 Task: Search one way flight ticket for 4 adults, 2 children, 2 infants in seat and 1 infant on lap in economy from Monterey: Monterey Regional Airport (was Monterey Peninsula Airport) to Greenville: Pitt-greenville Airport on 5-2-2023. Choice of flights is JetBlue. Number of bags: 10 checked bags. Price is upto 90000. Outbound departure time preference is 12:45.
Action: Mouse moved to (200, 270)
Screenshot: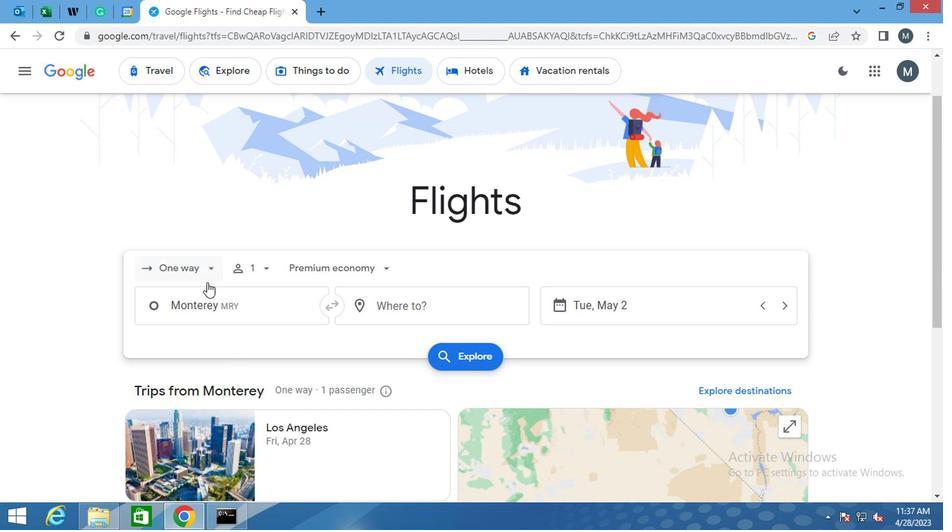 
Action: Mouse pressed left at (200, 270)
Screenshot: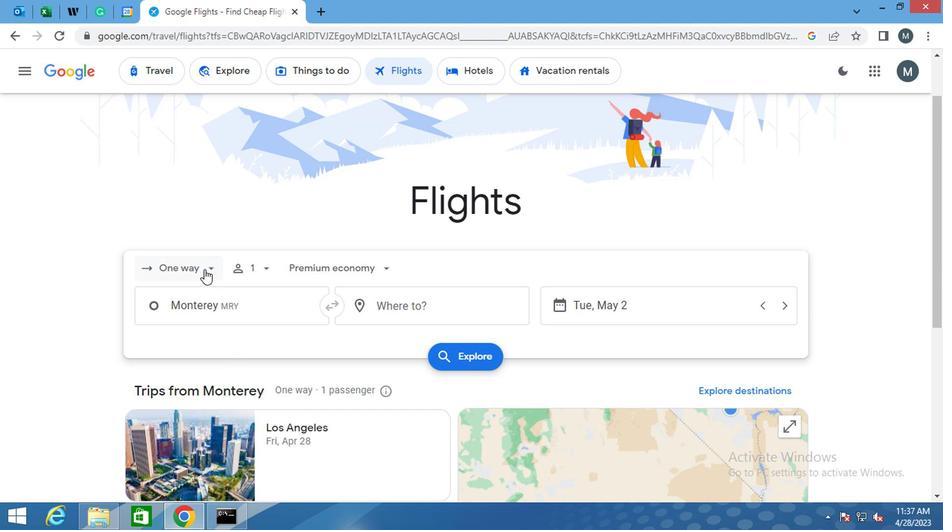 
Action: Mouse moved to (206, 331)
Screenshot: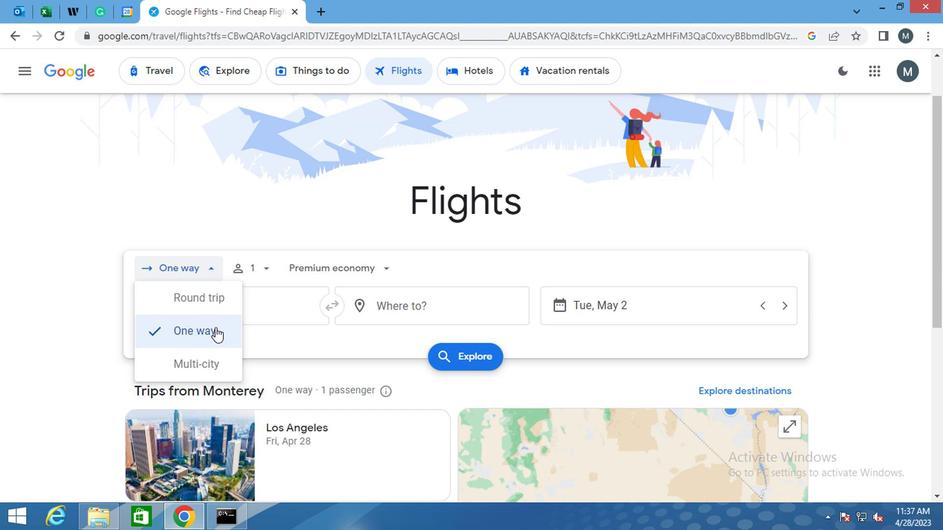
Action: Mouse pressed left at (206, 331)
Screenshot: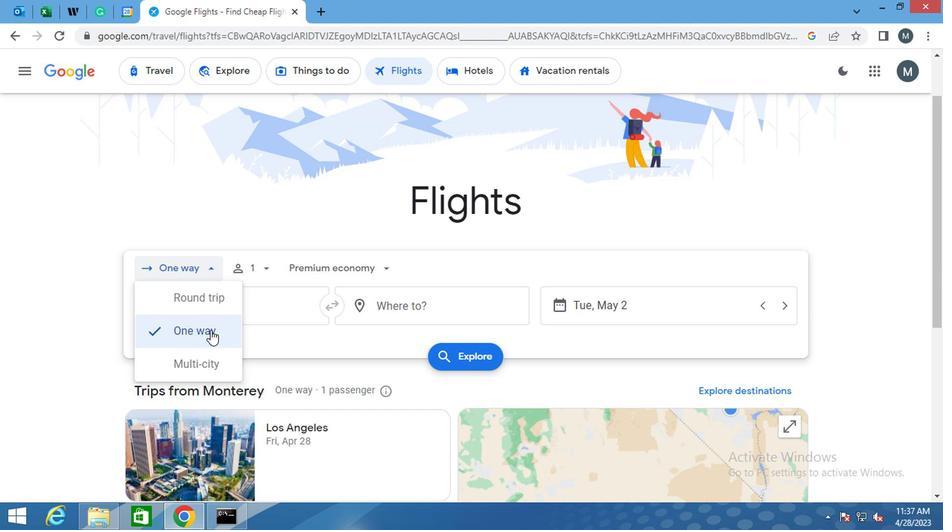 
Action: Mouse moved to (263, 269)
Screenshot: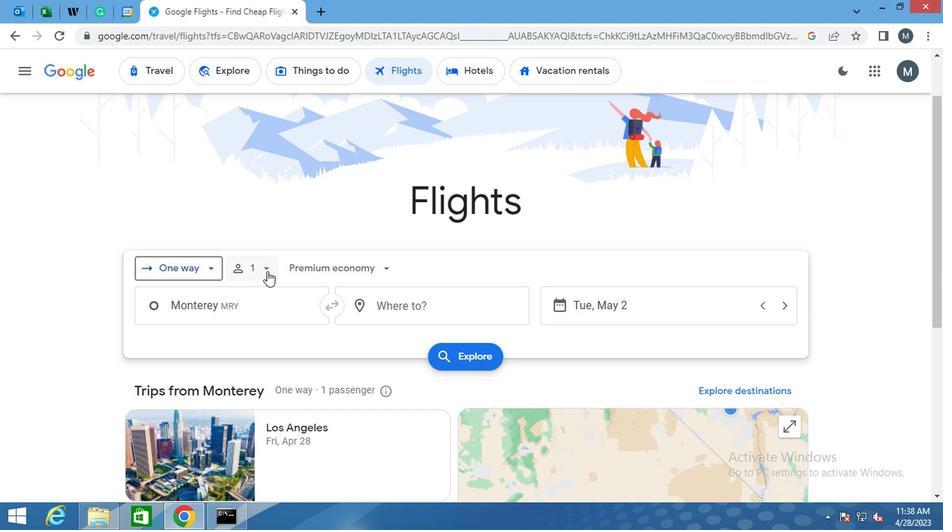 
Action: Mouse pressed left at (263, 269)
Screenshot: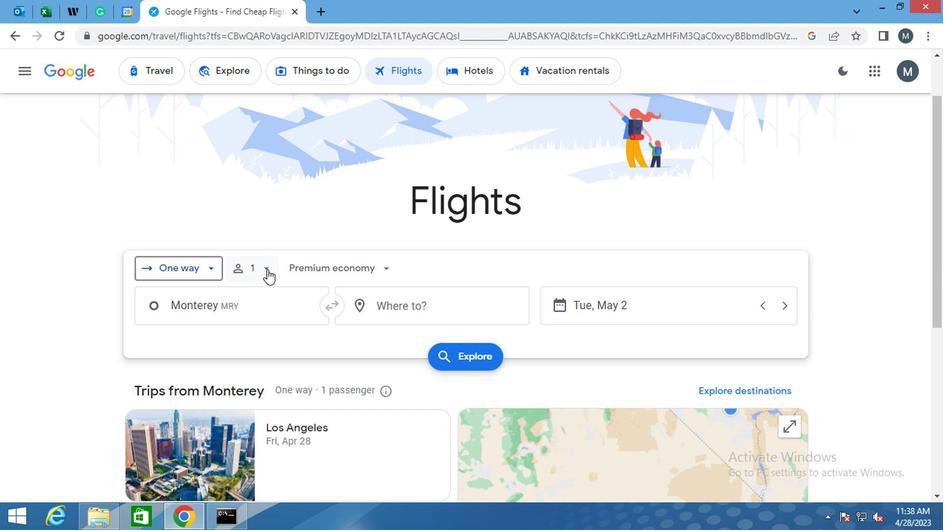 
Action: Mouse moved to (368, 306)
Screenshot: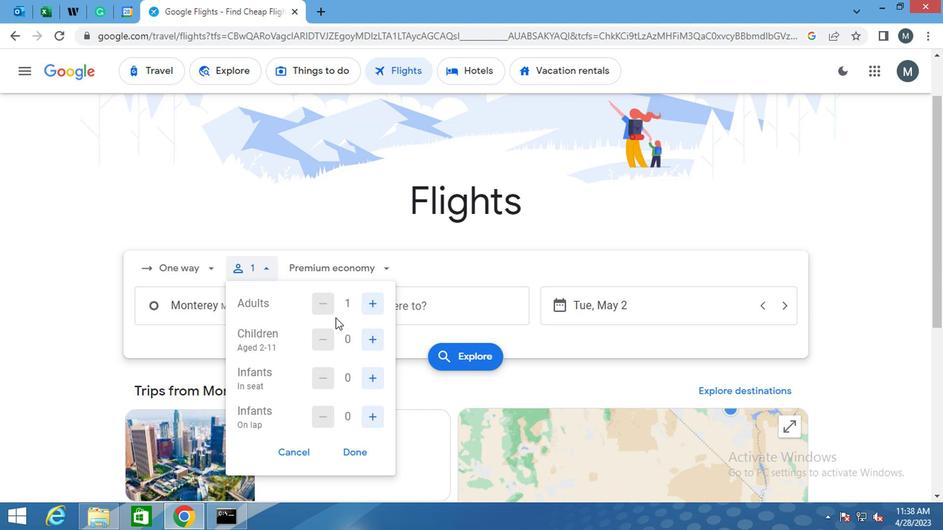 
Action: Mouse pressed left at (368, 306)
Screenshot: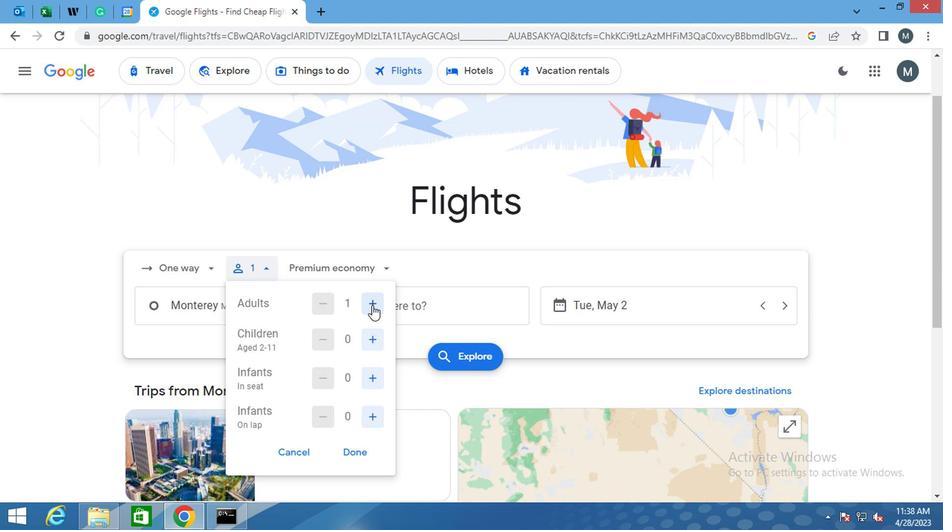 
Action: Mouse moved to (368, 305)
Screenshot: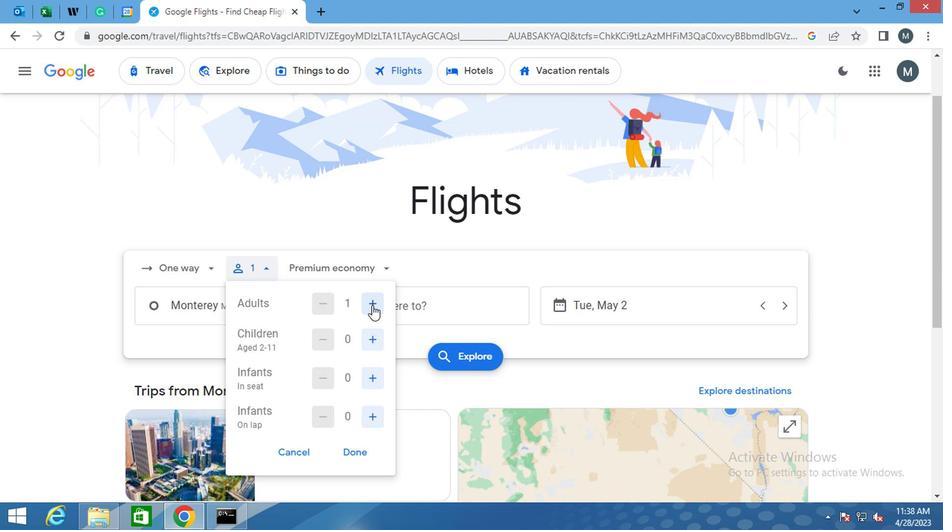 
Action: Mouse pressed left at (368, 305)
Screenshot: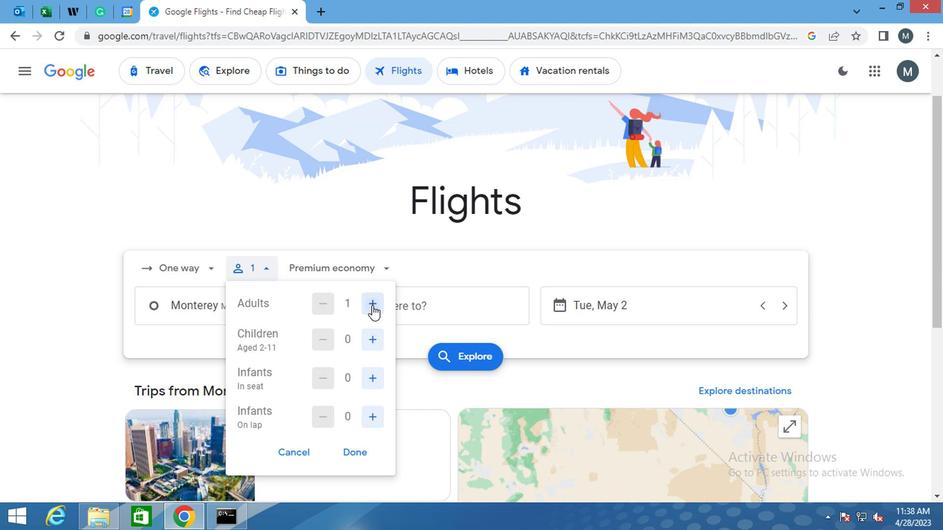 
Action: Mouse pressed left at (368, 305)
Screenshot: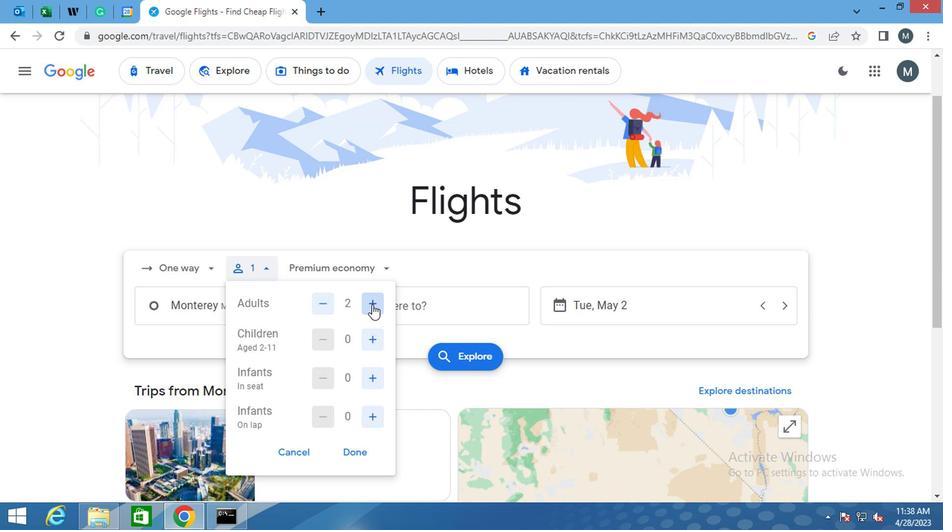 
Action: Mouse moved to (372, 339)
Screenshot: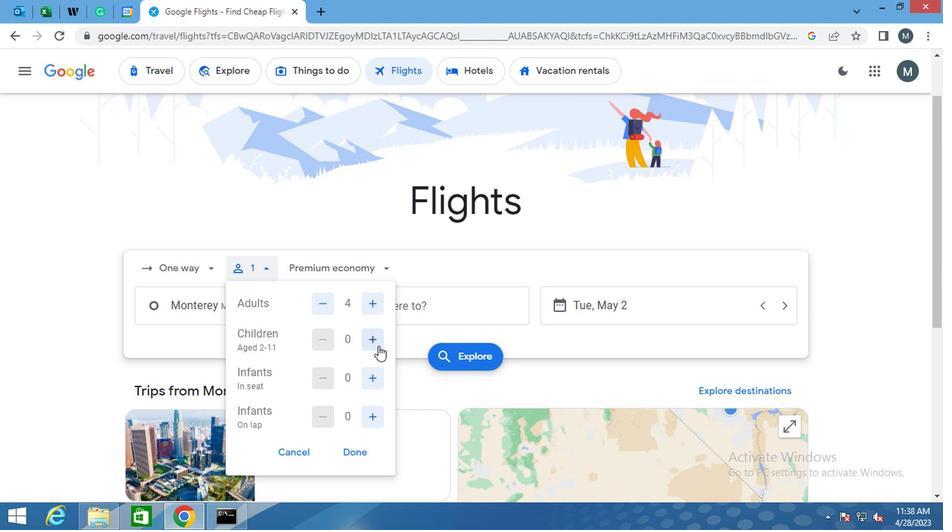 
Action: Mouse pressed left at (372, 339)
Screenshot: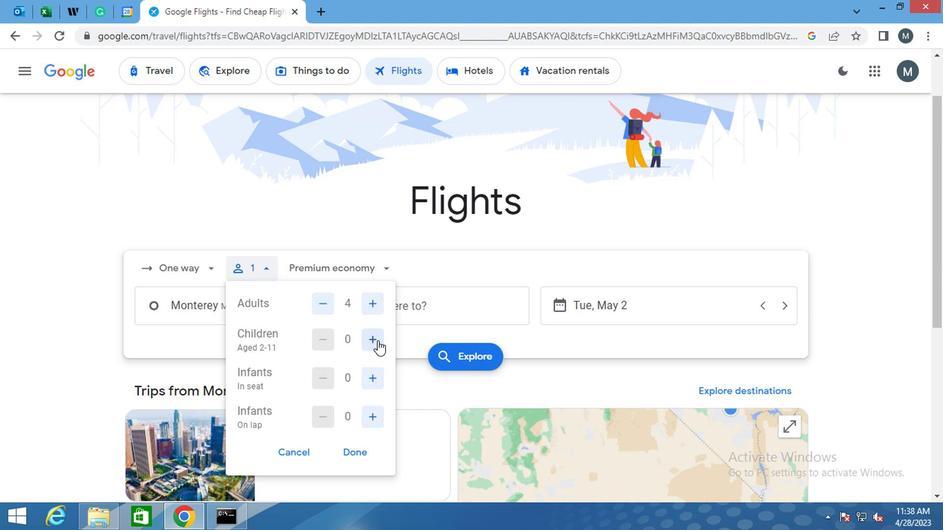 
Action: Mouse pressed left at (372, 339)
Screenshot: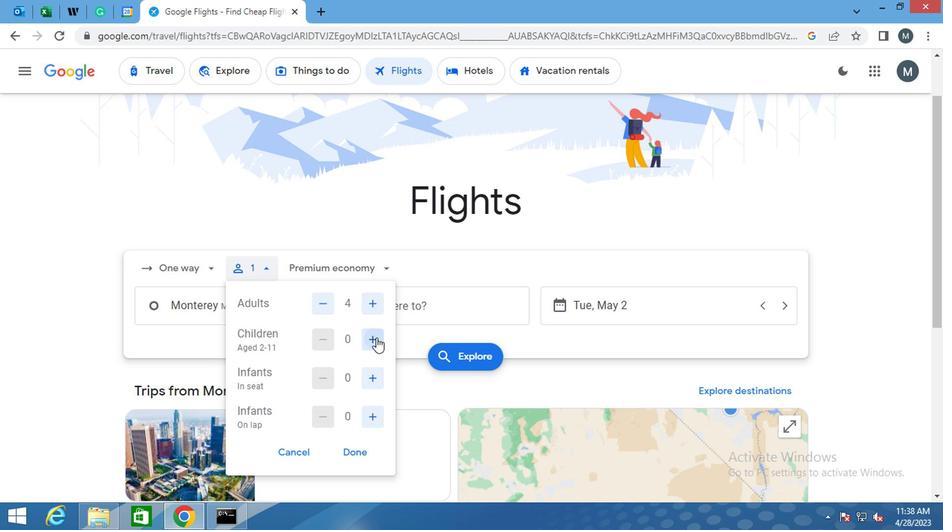 
Action: Mouse moved to (370, 381)
Screenshot: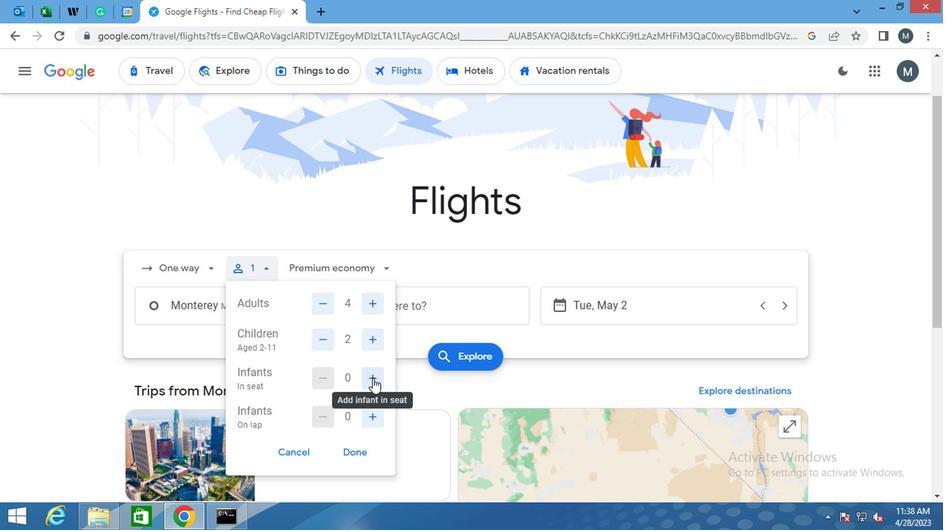 
Action: Mouse pressed left at (370, 381)
Screenshot: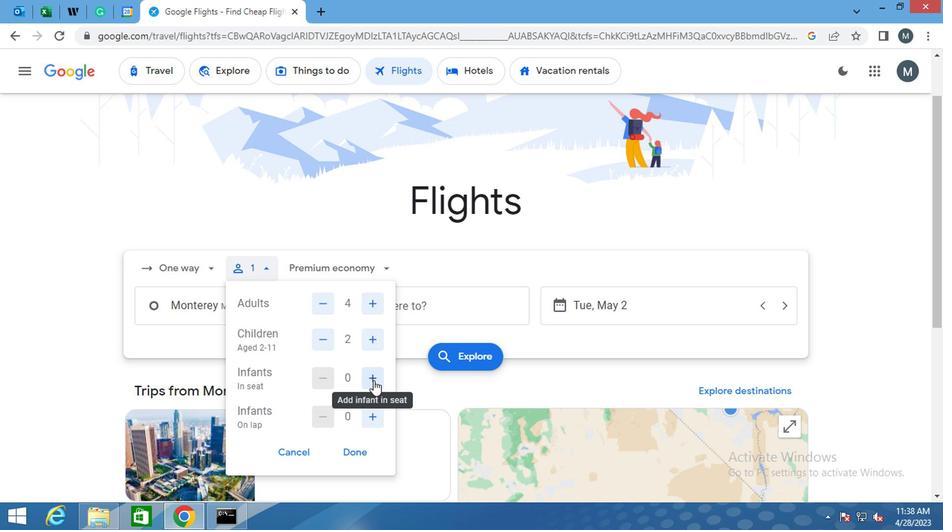 
Action: Mouse pressed left at (370, 381)
Screenshot: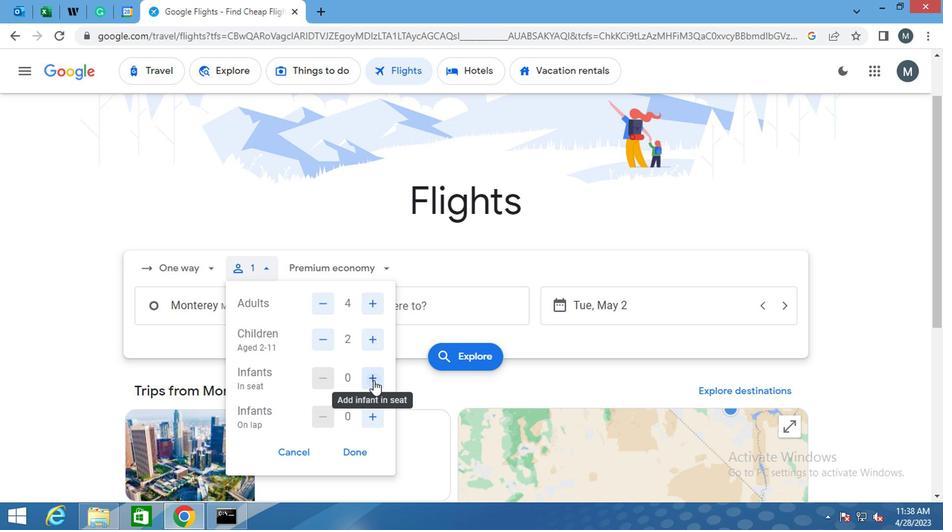 
Action: Mouse moved to (366, 419)
Screenshot: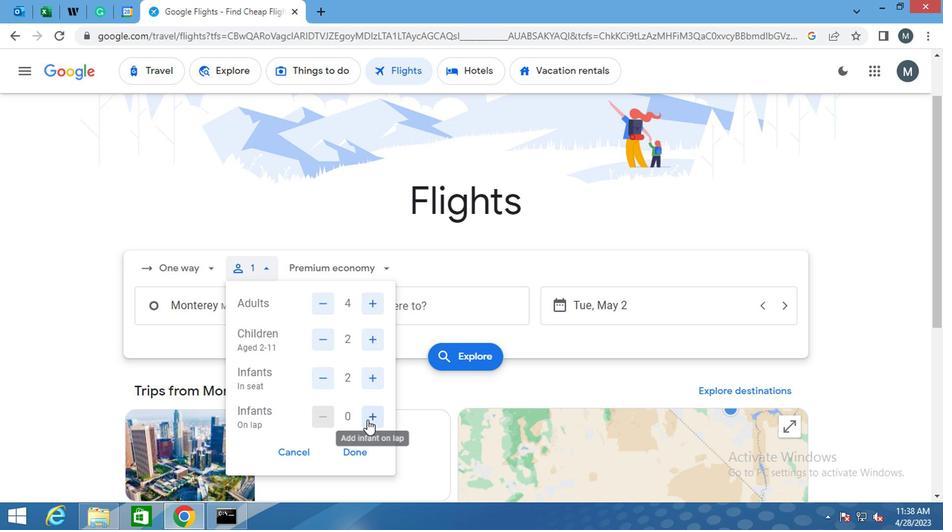 
Action: Mouse pressed left at (366, 419)
Screenshot: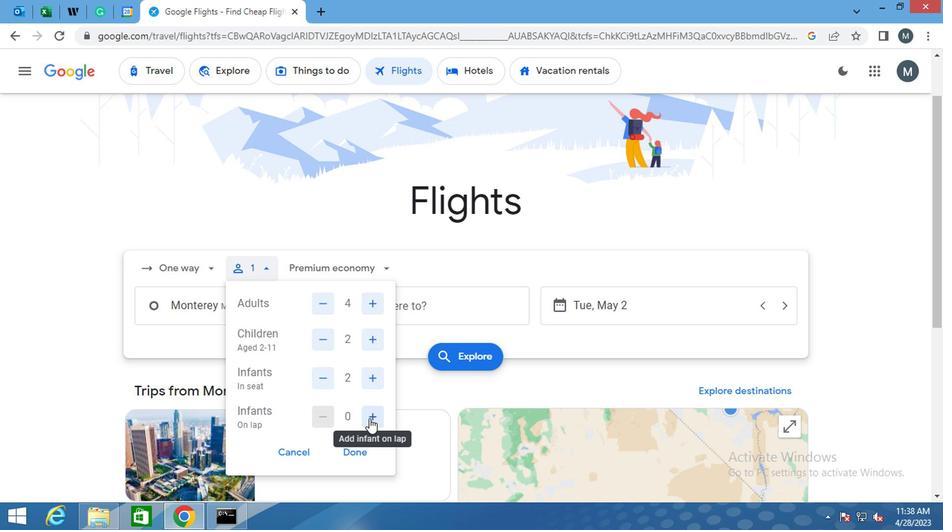 
Action: Mouse moved to (351, 453)
Screenshot: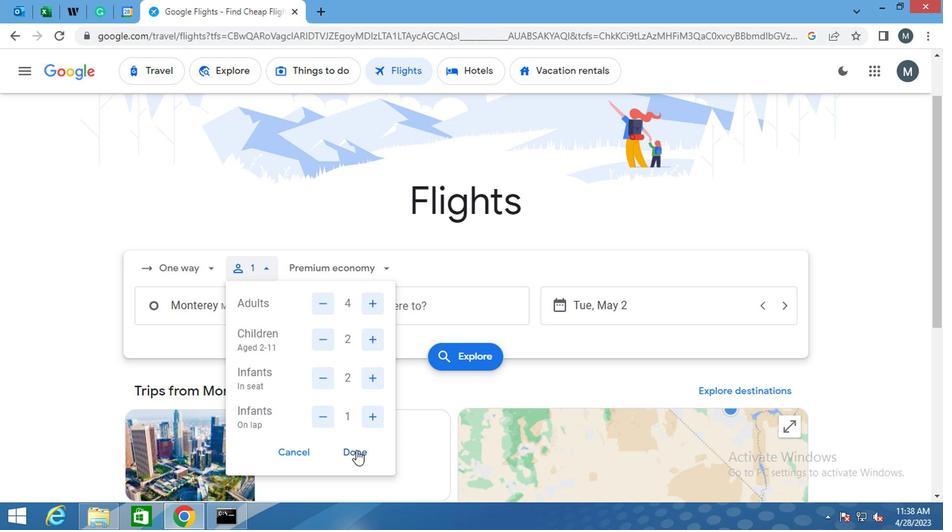 
Action: Mouse pressed left at (351, 453)
Screenshot: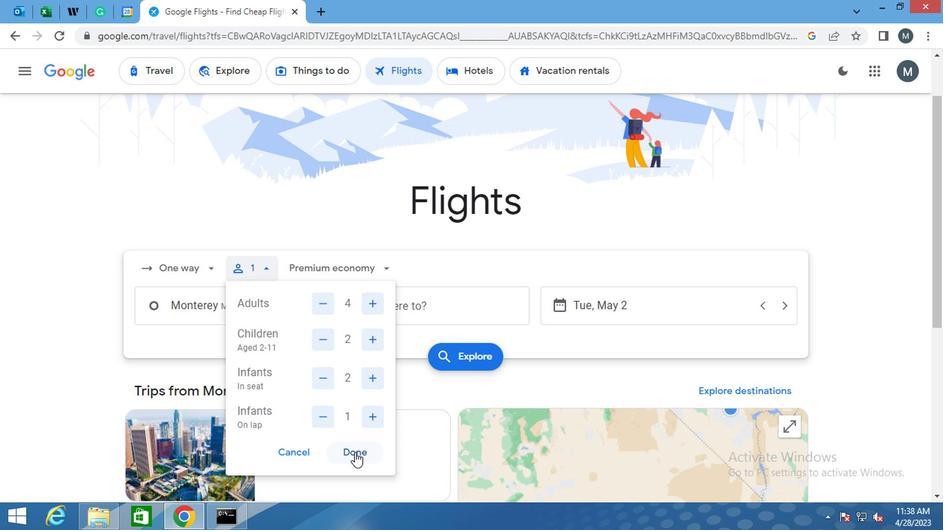 
Action: Mouse moved to (369, 269)
Screenshot: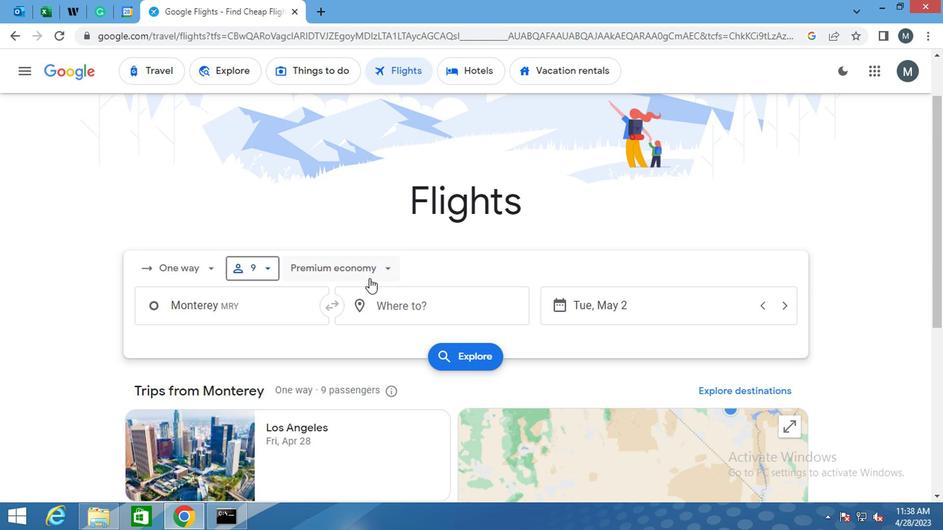 
Action: Mouse pressed left at (369, 269)
Screenshot: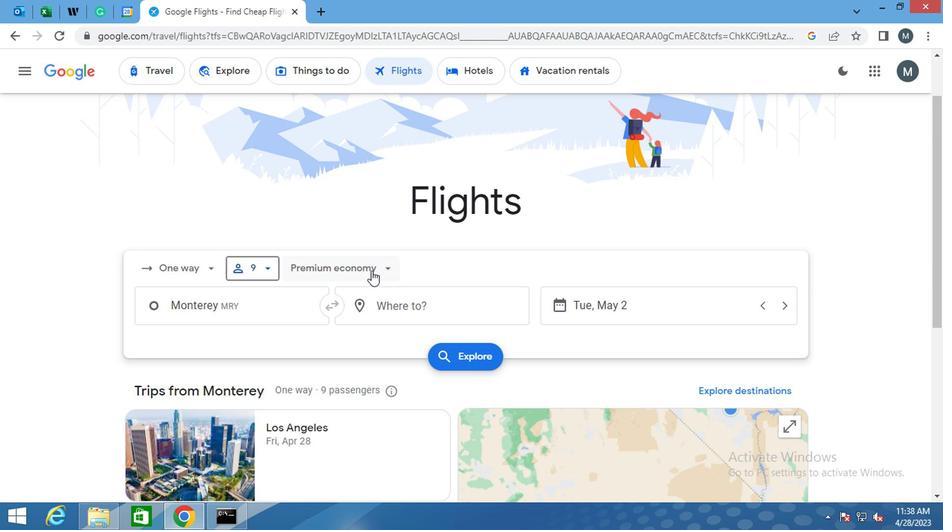 
Action: Mouse moved to (344, 297)
Screenshot: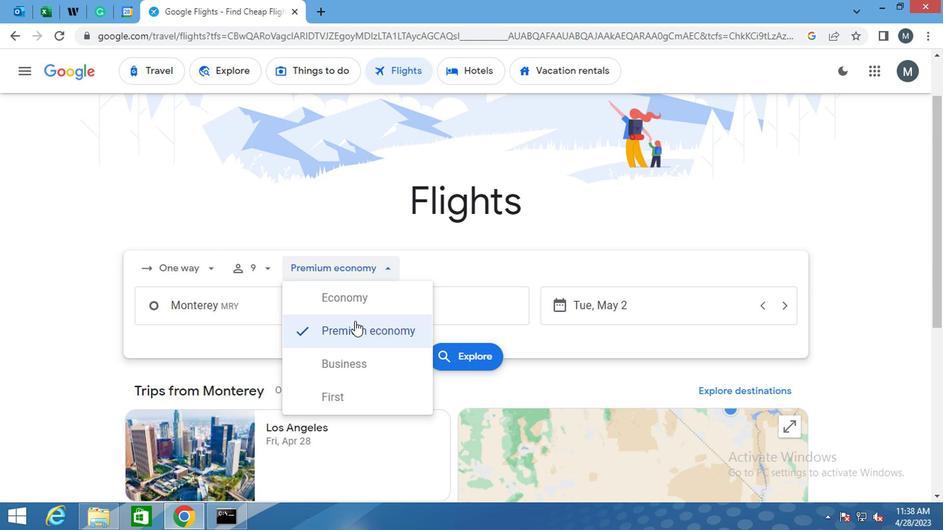 
Action: Mouse pressed left at (344, 297)
Screenshot: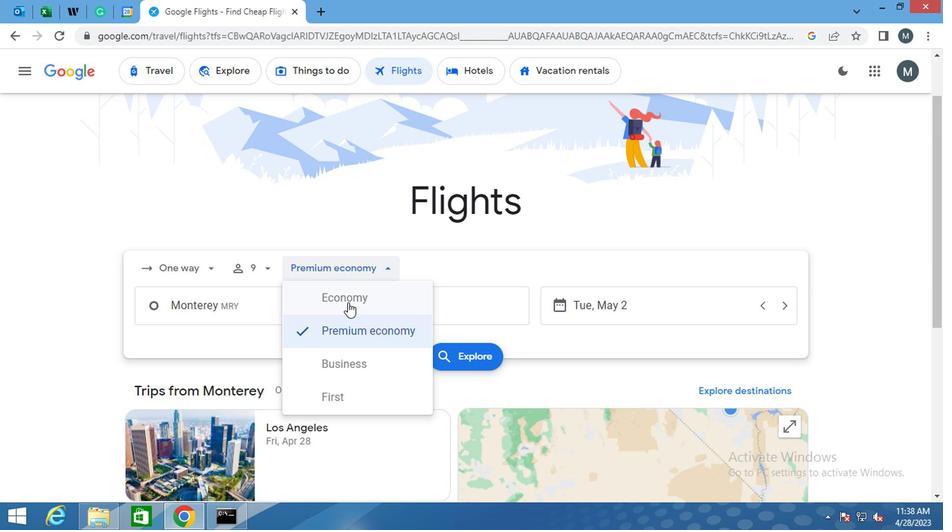 
Action: Mouse moved to (243, 314)
Screenshot: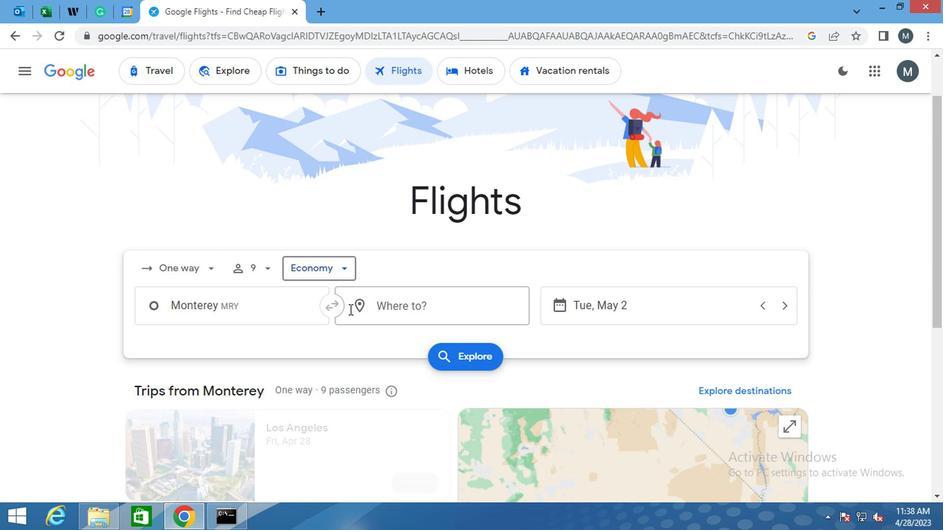 
Action: Mouse pressed left at (243, 314)
Screenshot: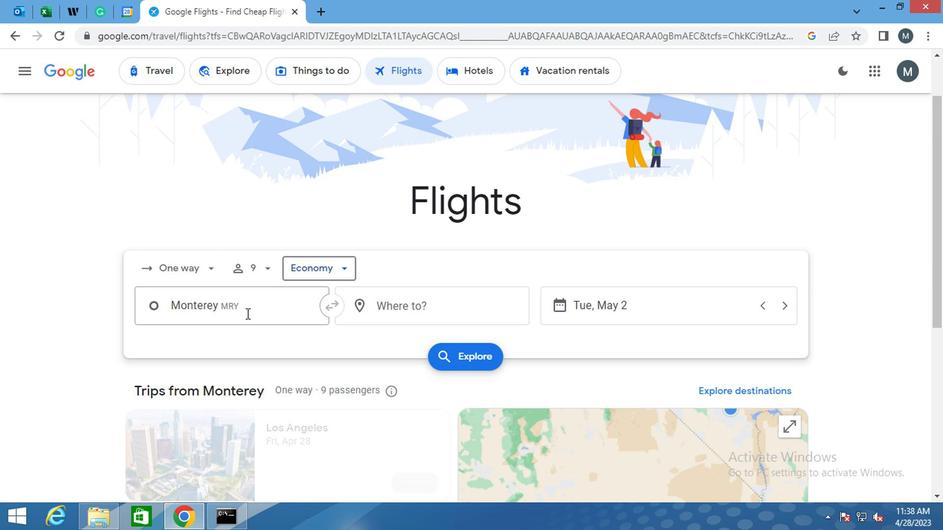 
Action: Mouse moved to (295, 313)
Screenshot: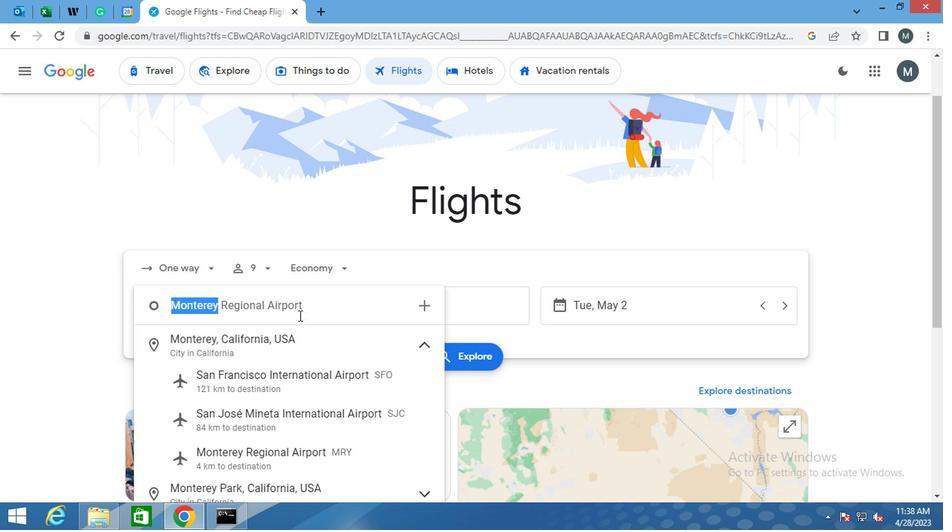 
Action: Key pressed <Key.enter>
Screenshot: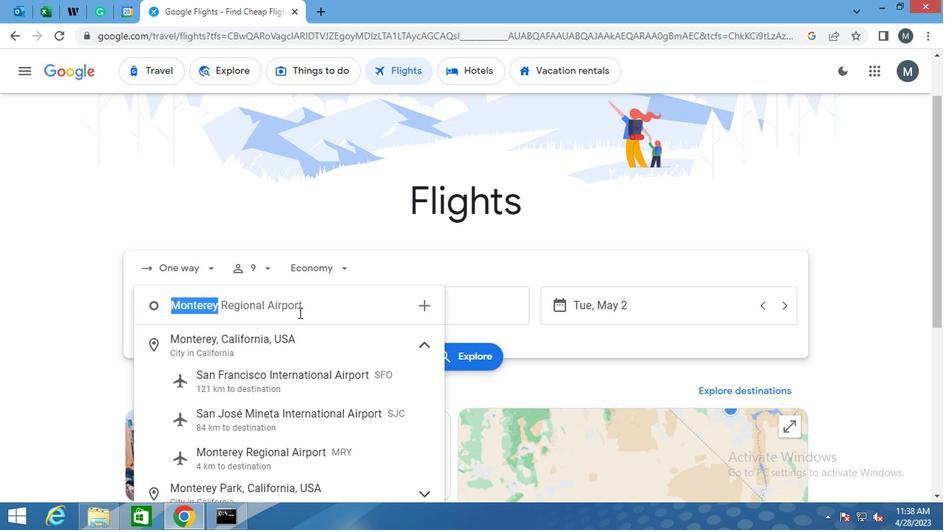 
Action: Mouse moved to (400, 315)
Screenshot: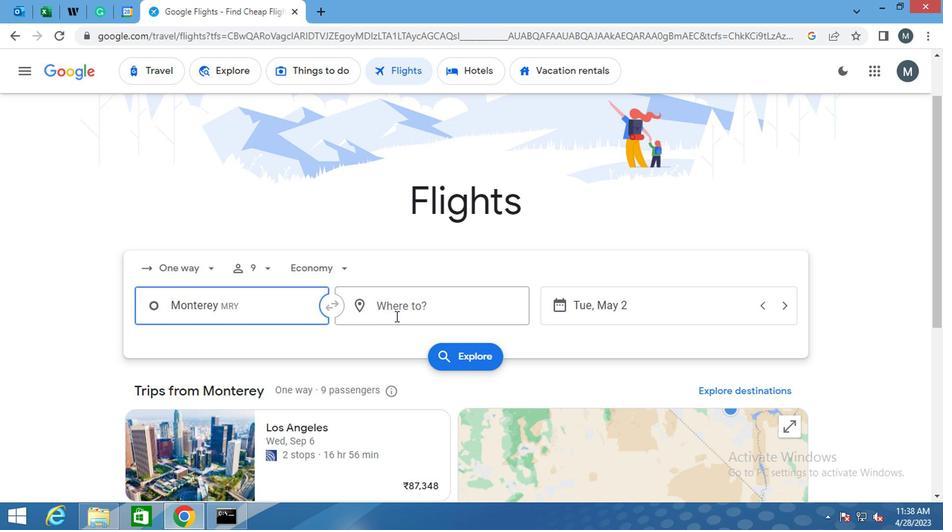 
Action: Mouse pressed left at (400, 315)
Screenshot: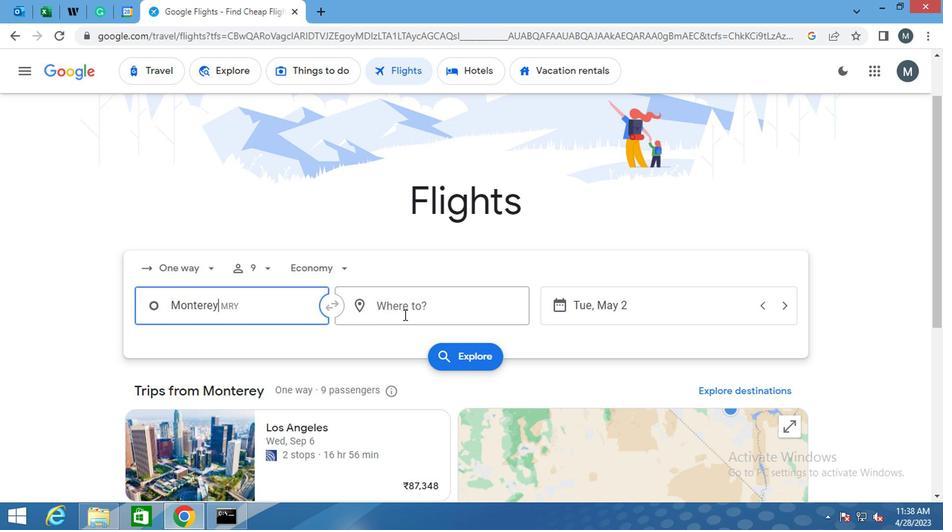 
Action: Mouse moved to (415, 323)
Screenshot: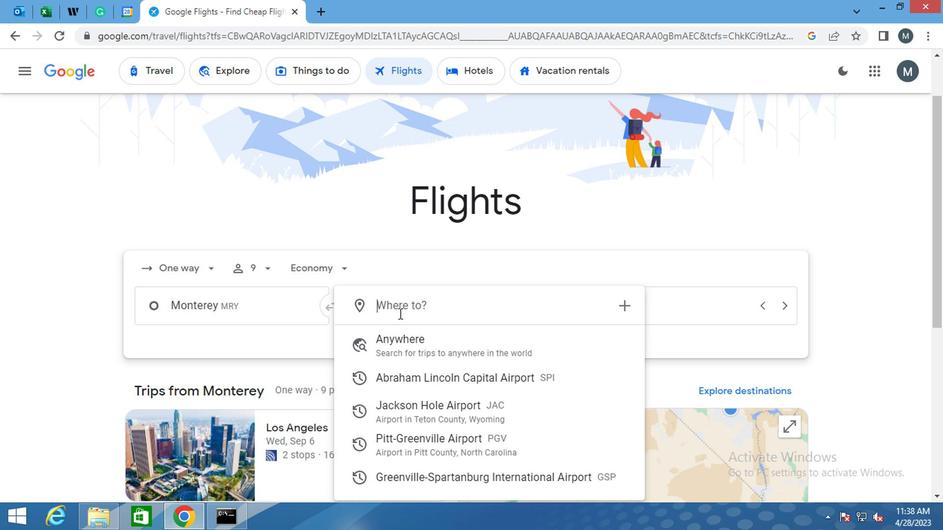 
Action: Key pressed <Key.shift>GREENVILLE<Key.space>PITT
Screenshot: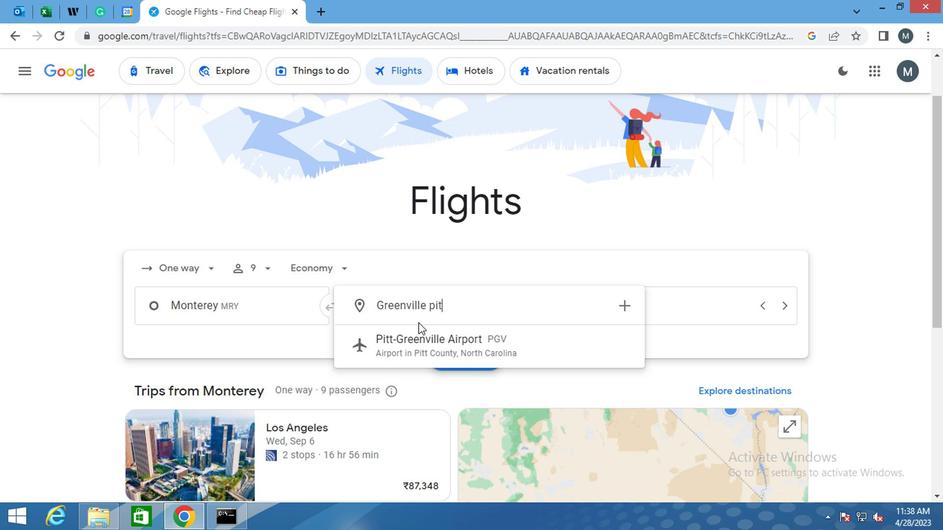 
Action: Mouse moved to (407, 358)
Screenshot: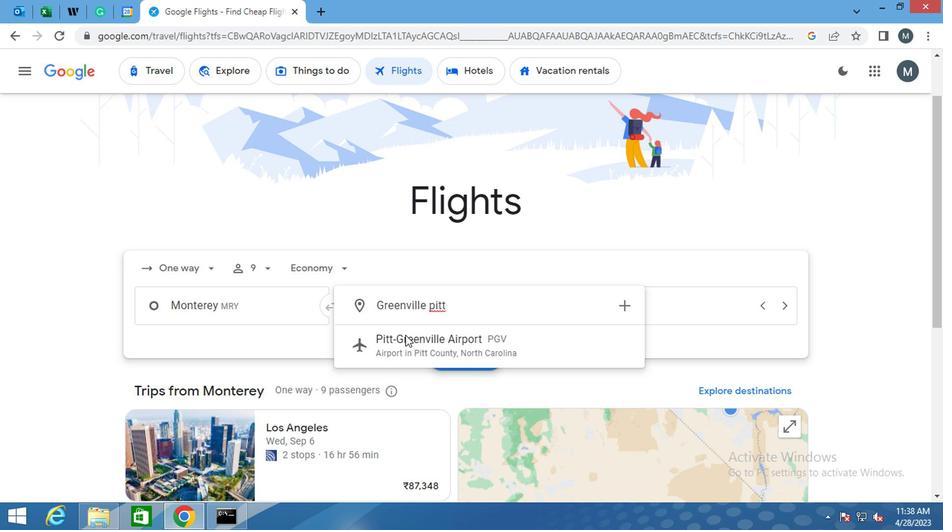 
Action: Mouse pressed left at (407, 358)
Screenshot: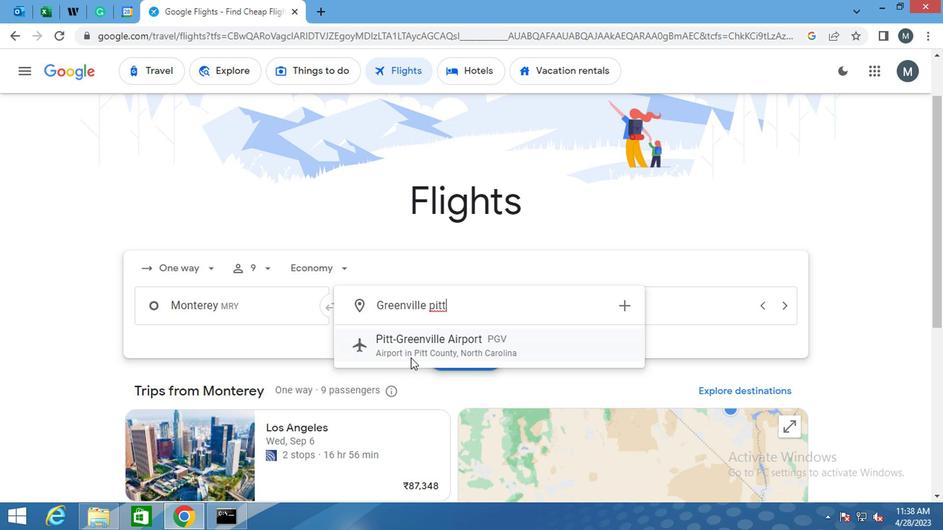 
Action: Mouse moved to (598, 309)
Screenshot: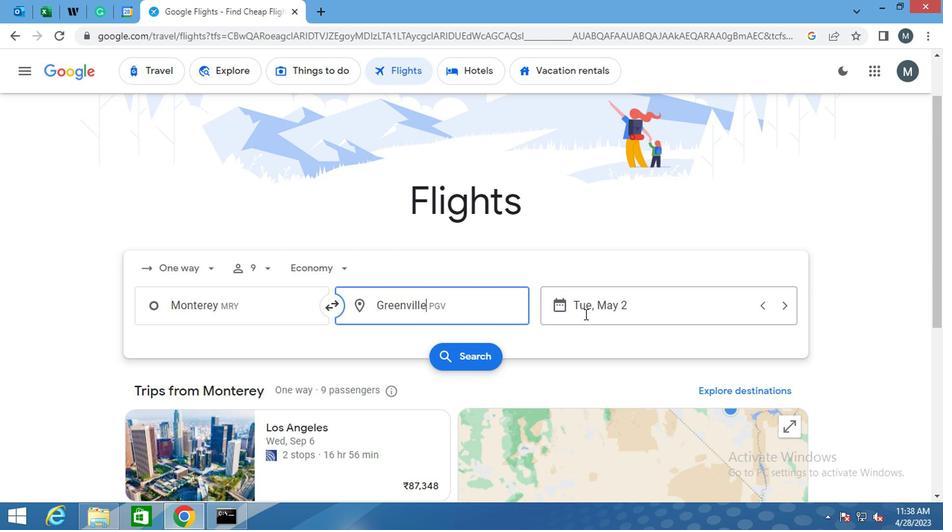 
Action: Mouse pressed left at (598, 309)
Screenshot: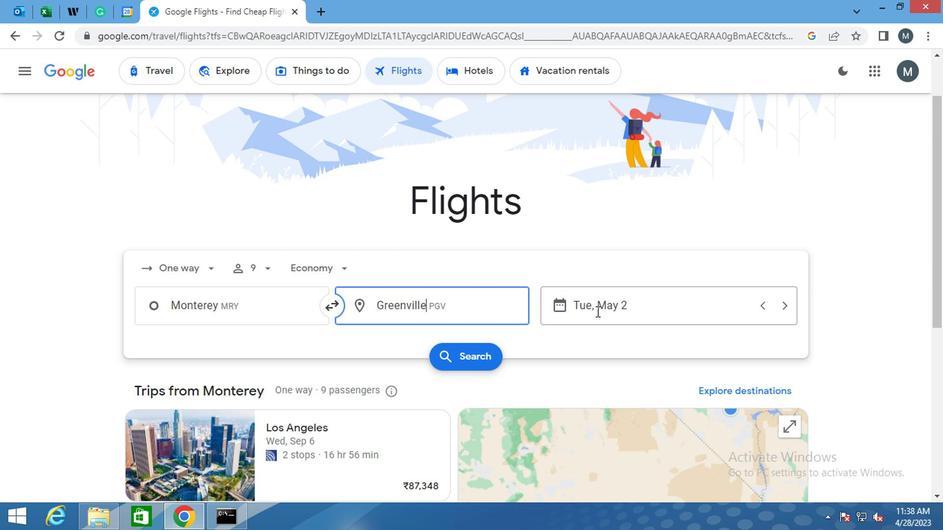 
Action: Mouse moved to (634, 247)
Screenshot: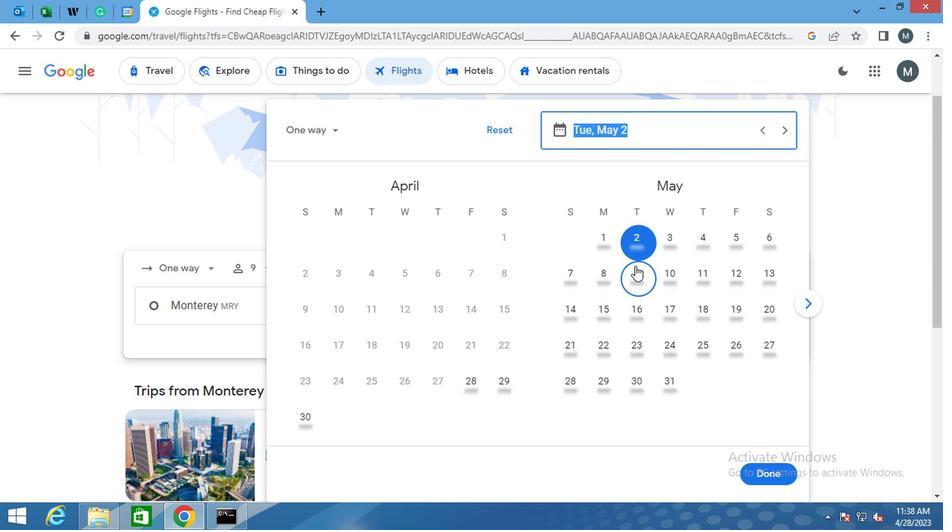 
Action: Mouse pressed left at (634, 247)
Screenshot: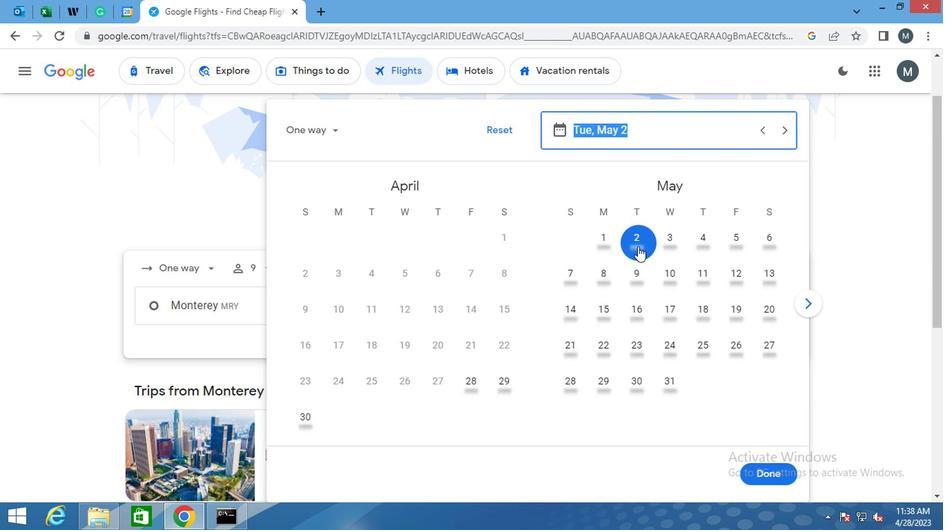 
Action: Mouse moved to (634, 244)
Screenshot: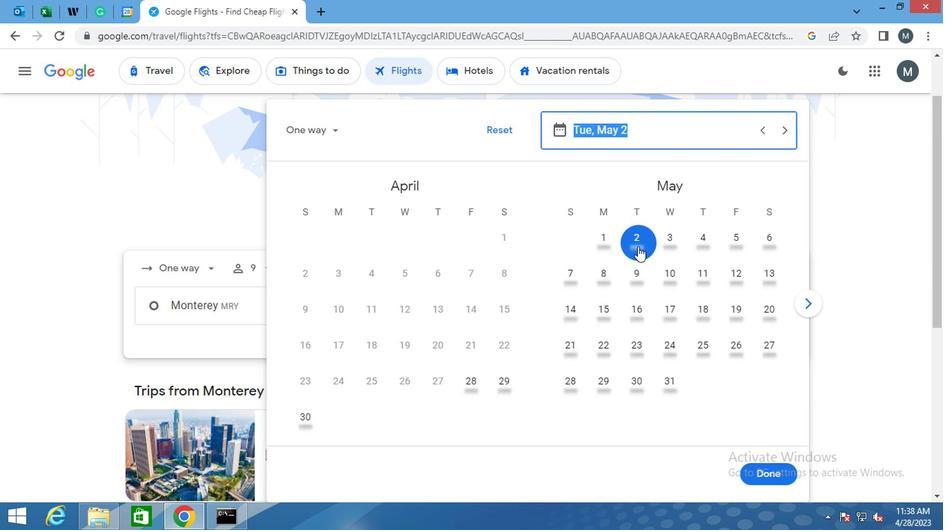 
Action: Mouse pressed left at (634, 244)
Screenshot: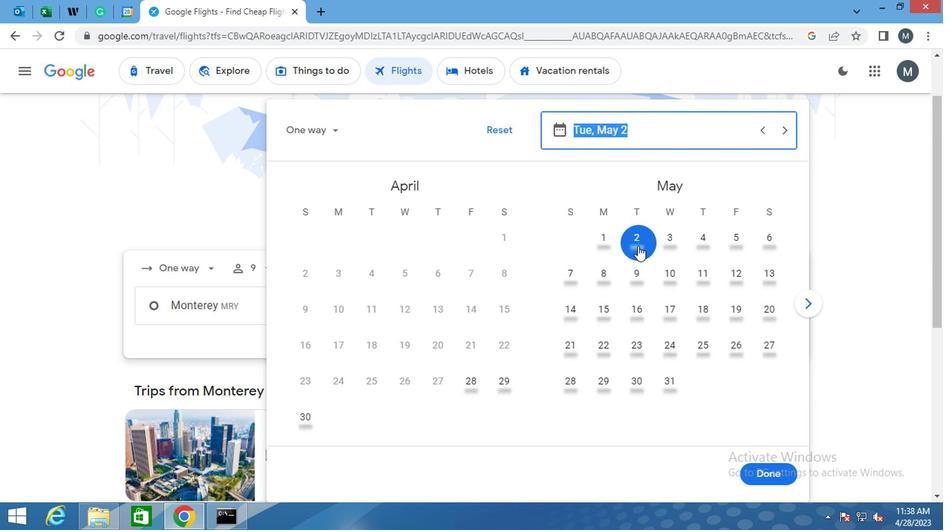 
Action: Mouse moved to (756, 468)
Screenshot: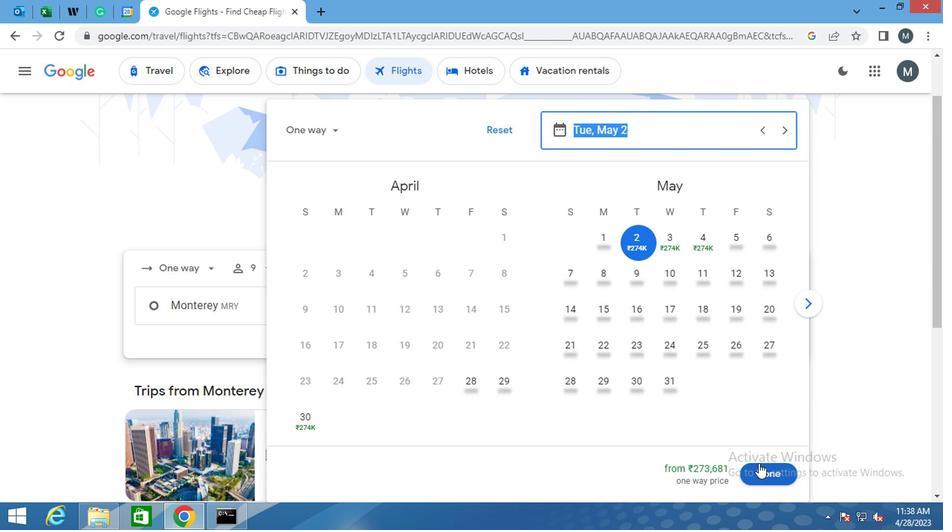 
Action: Mouse pressed left at (756, 468)
Screenshot: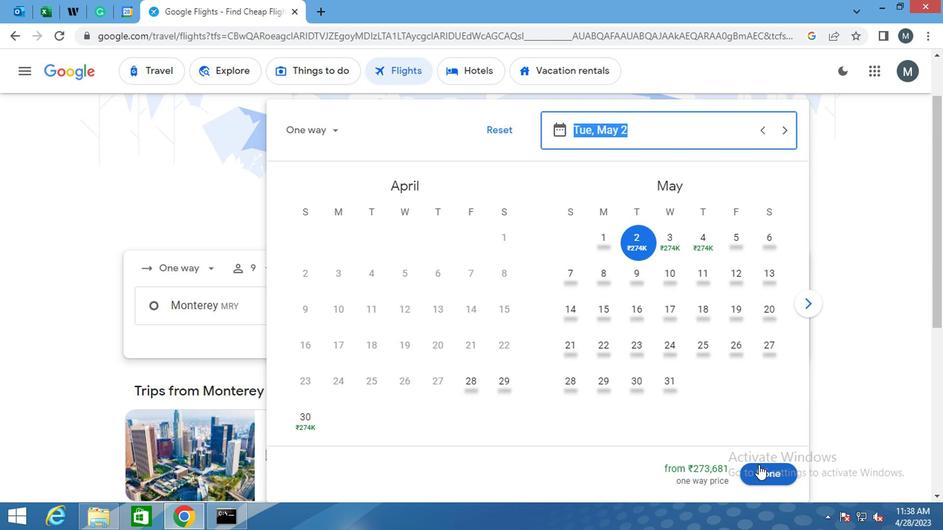 
Action: Mouse moved to (459, 358)
Screenshot: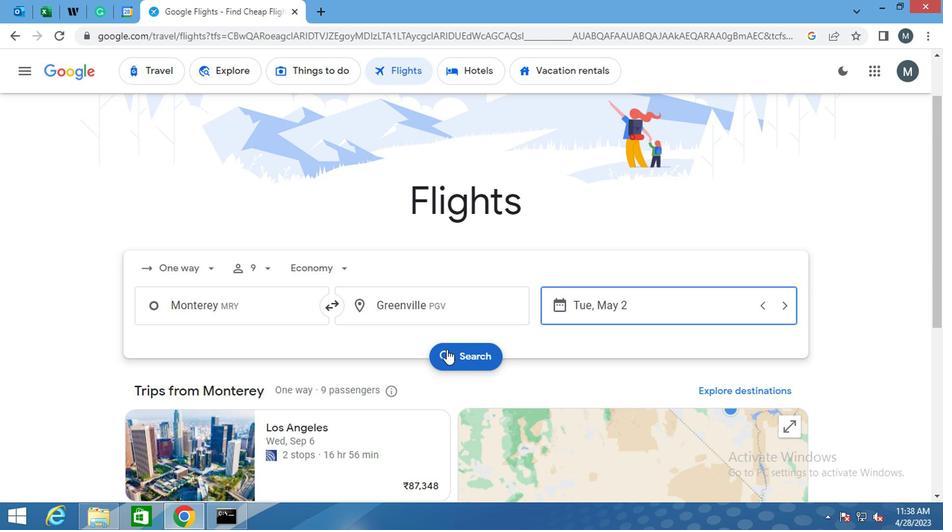 
Action: Mouse pressed left at (459, 358)
Screenshot: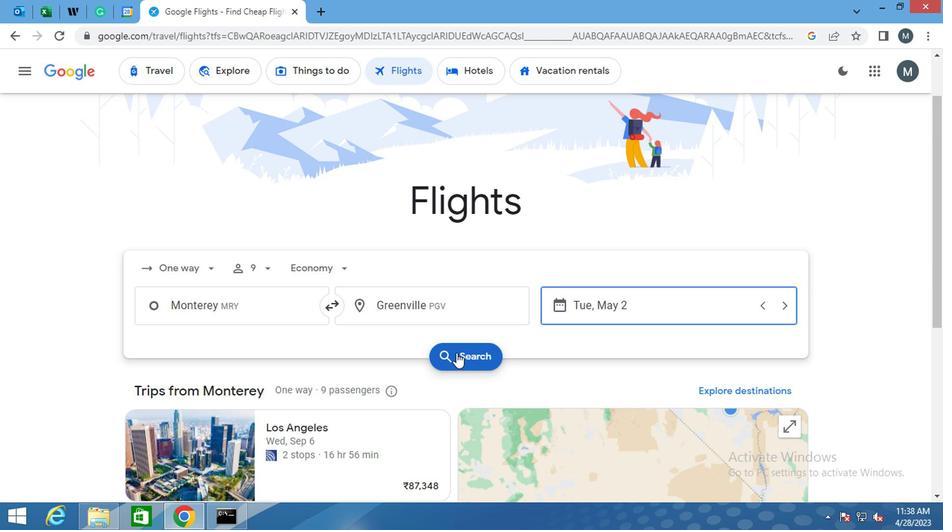 
Action: Mouse moved to (154, 199)
Screenshot: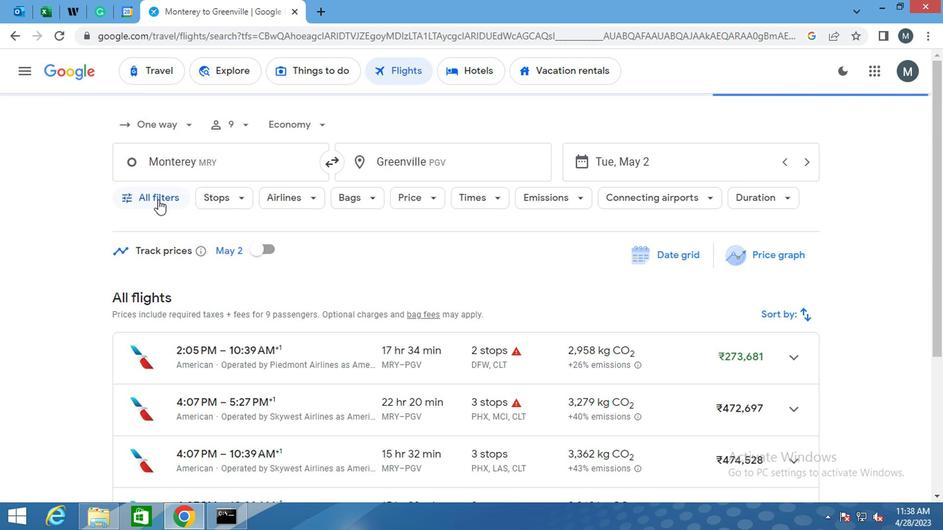 
Action: Mouse pressed left at (154, 199)
Screenshot: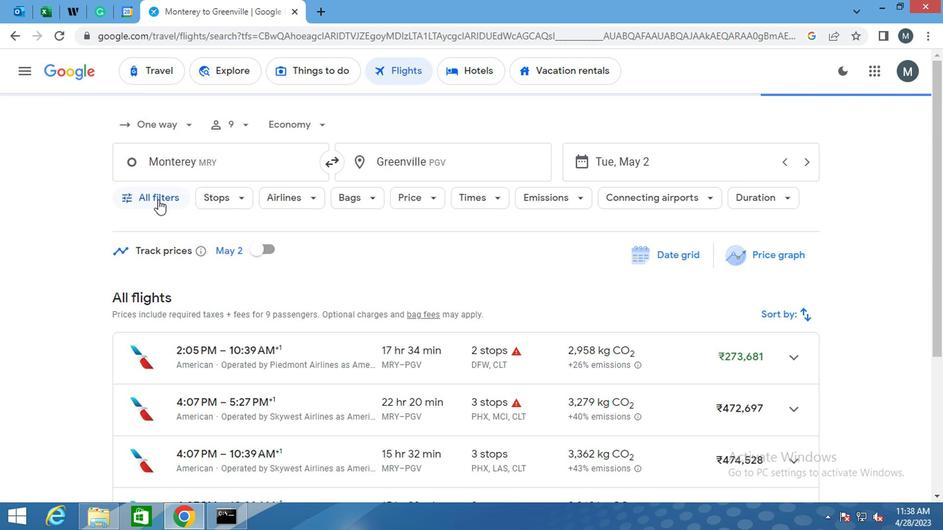 
Action: Mouse moved to (227, 300)
Screenshot: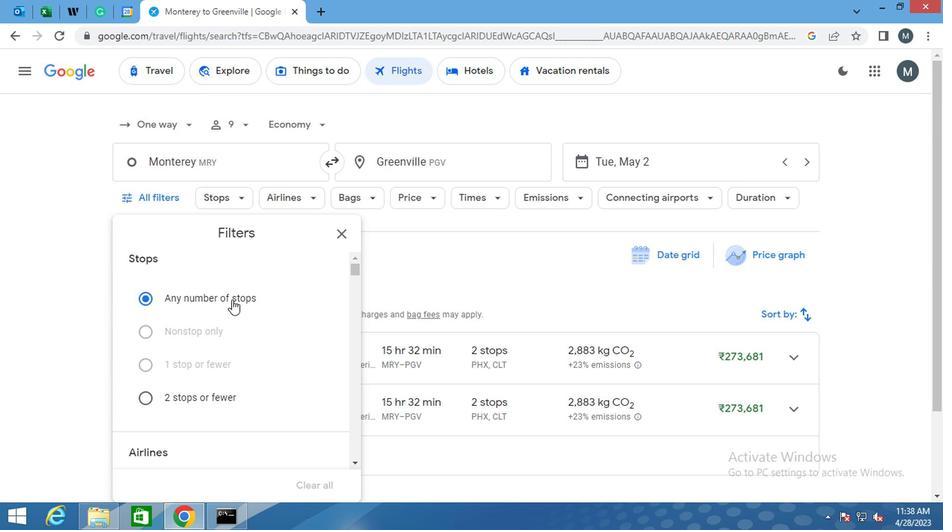 
Action: Mouse scrolled (227, 299) with delta (0, 0)
Screenshot: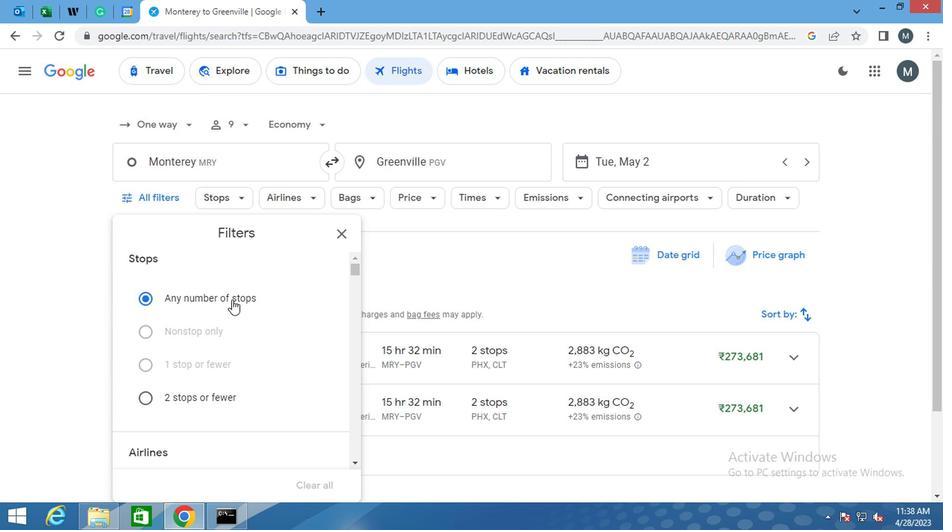 
Action: Mouse moved to (225, 302)
Screenshot: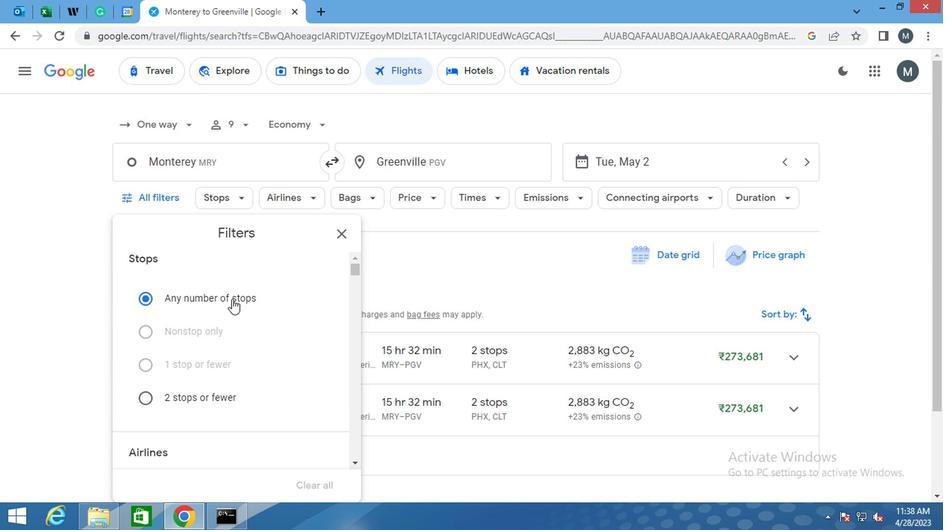 
Action: Mouse scrolled (225, 301) with delta (0, 0)
Screenshot: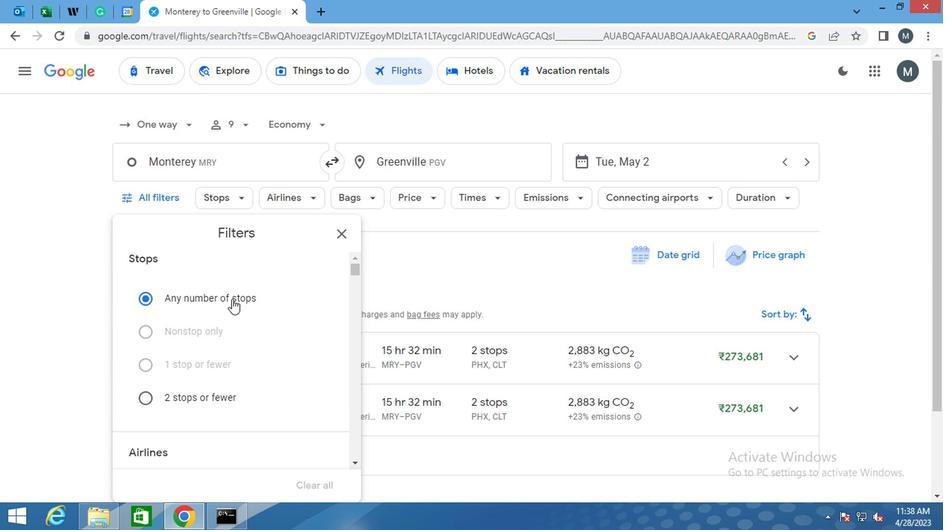 
Action: Mouse moved to (223, 326)
Screenshot: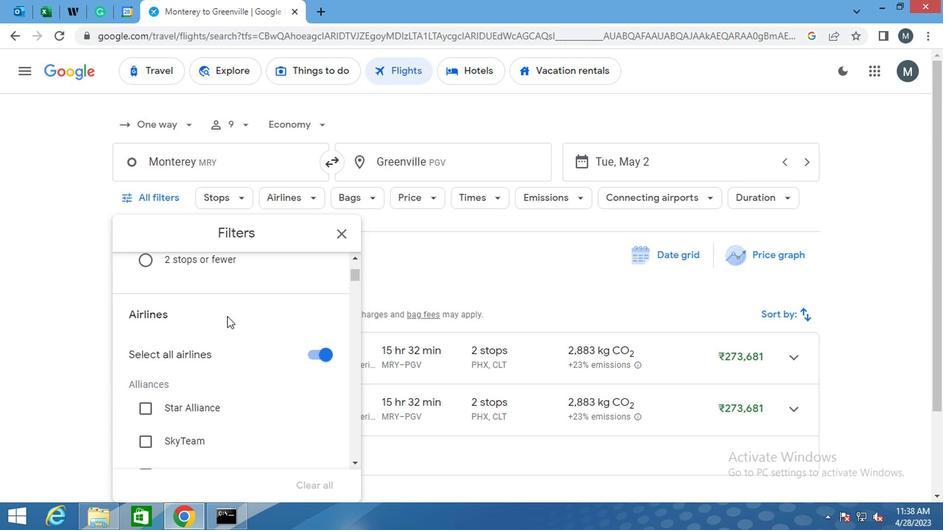 
Action: Mouse scrolled (223, 325) with delta (0, 0)
Screenshot: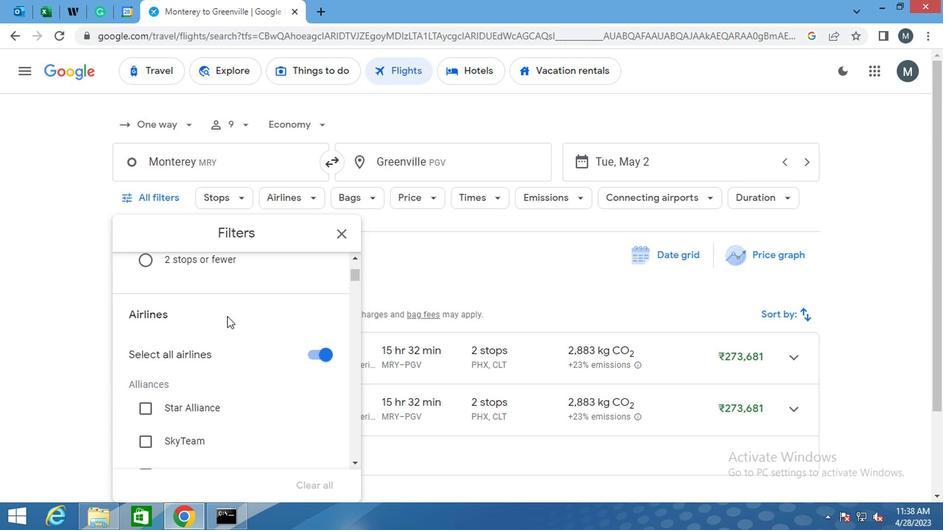 
Action: Mouse moved to (311, 287)
Screenshot: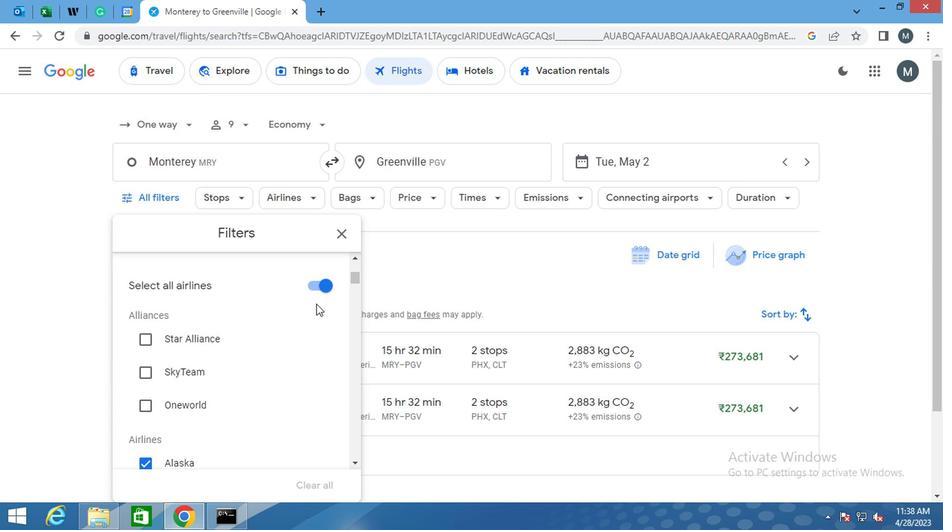 
Action: Mouse pressed left at (311, 287)
Screenshot: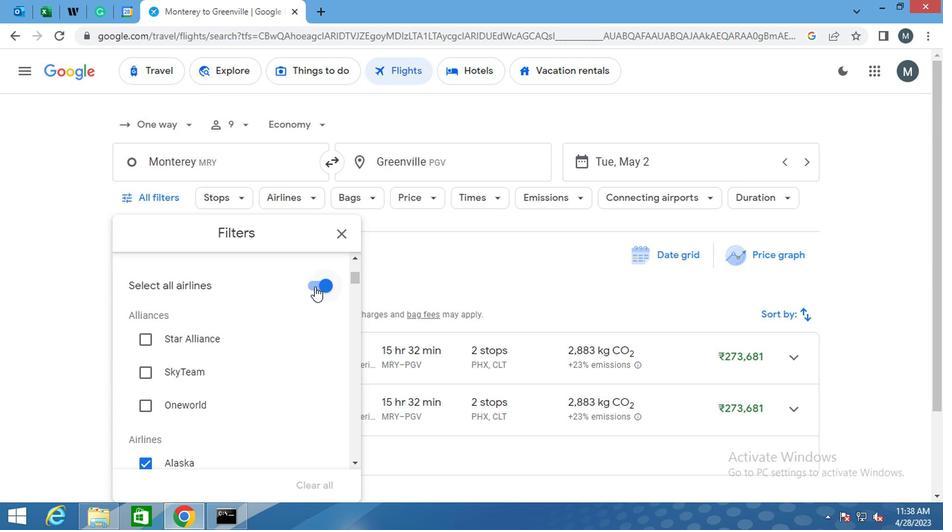 
Action: Mouse moved to (214, 351)
Screenshot: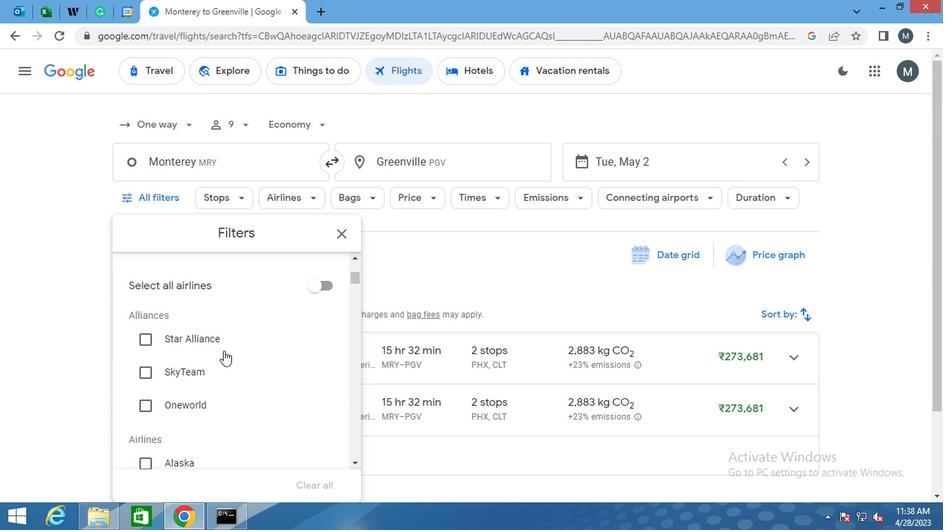 
Action: Mouse scrolled (214, 351) with delta (0, 0)
Screenshot: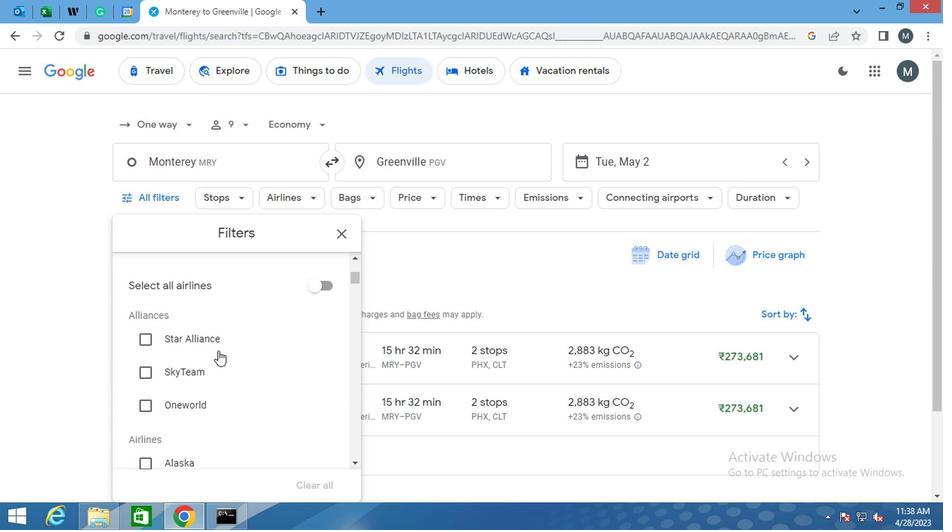 
Action: Mouse scrolled (214, 351) with delta (0, 0)
Screenshot: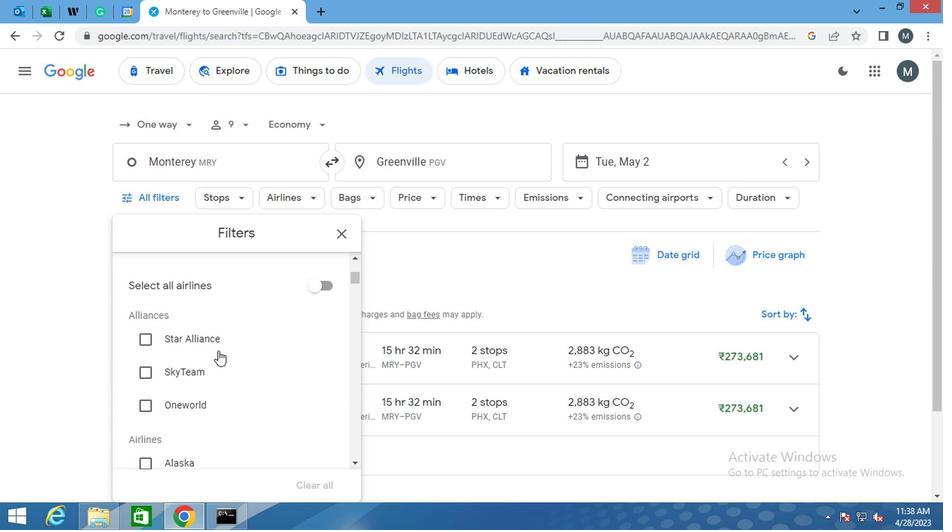 
Action: Mouse moved to (206, 365)
Screenshot: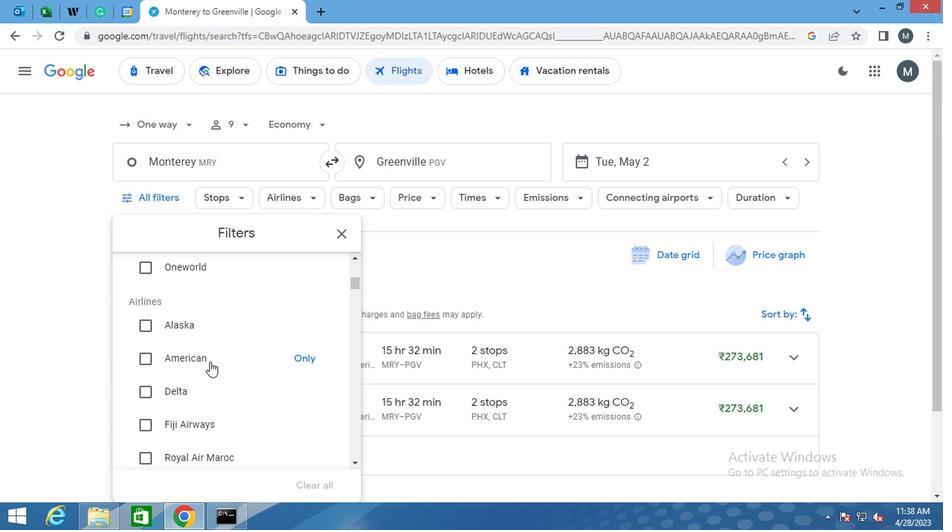 
Action: Mouse scrolled (206, 365) with delta (0, 0)
Screenshot: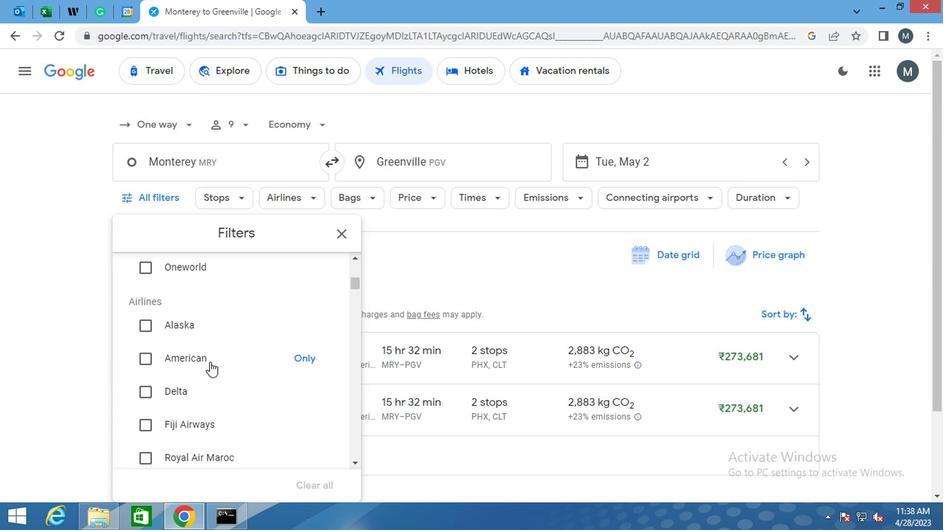 
Action: Mouse moved to (196, 366)
Screenshot: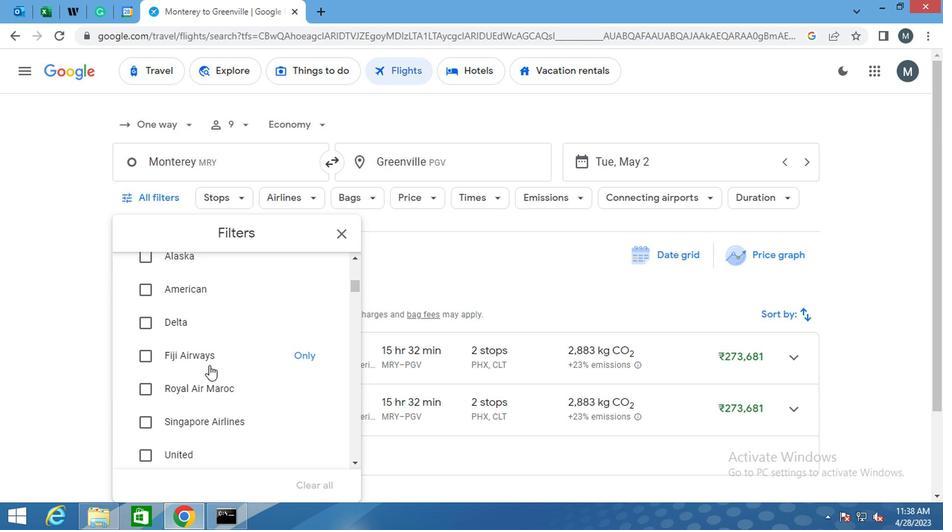 
Action: Mouse scrolled (196, 365) with delta (0, 0)
Screenshot: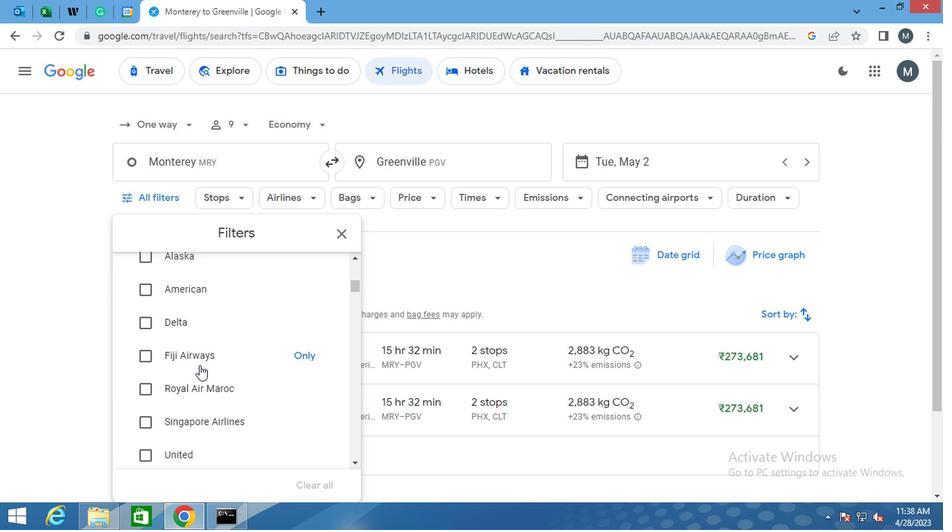 
Action: Mouse moved to (193, 368)
Screenshot: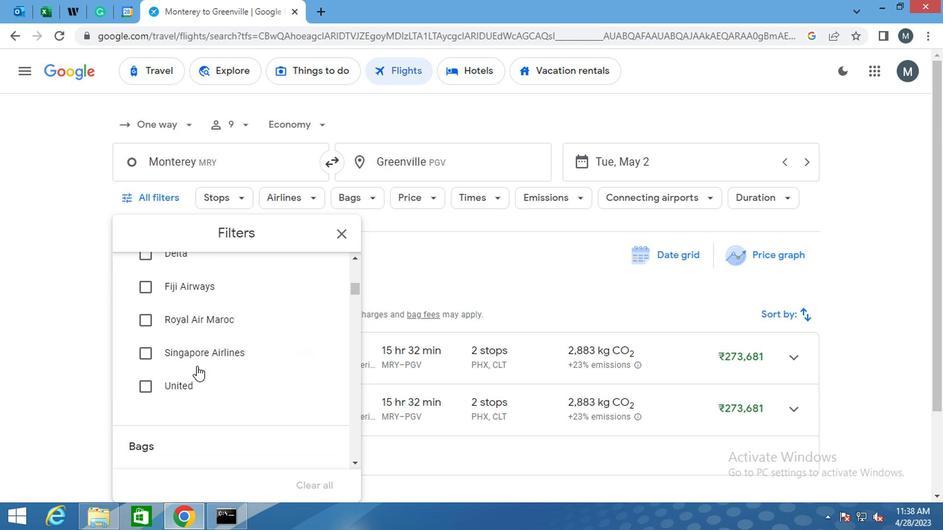 
Action: Mouse scrolled (193, 368) with delta (0, 0)
Screenshot: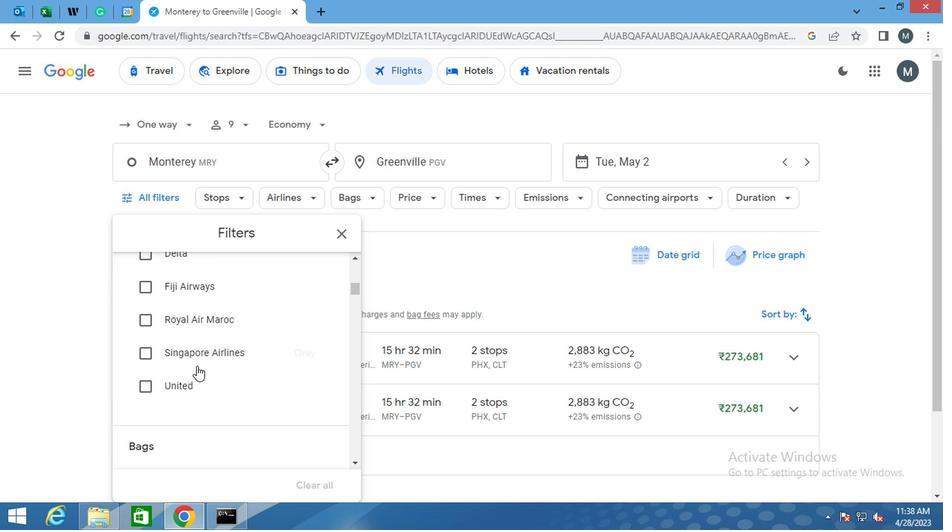 
Action: Mouse moved to (190, 368)
Screenshot: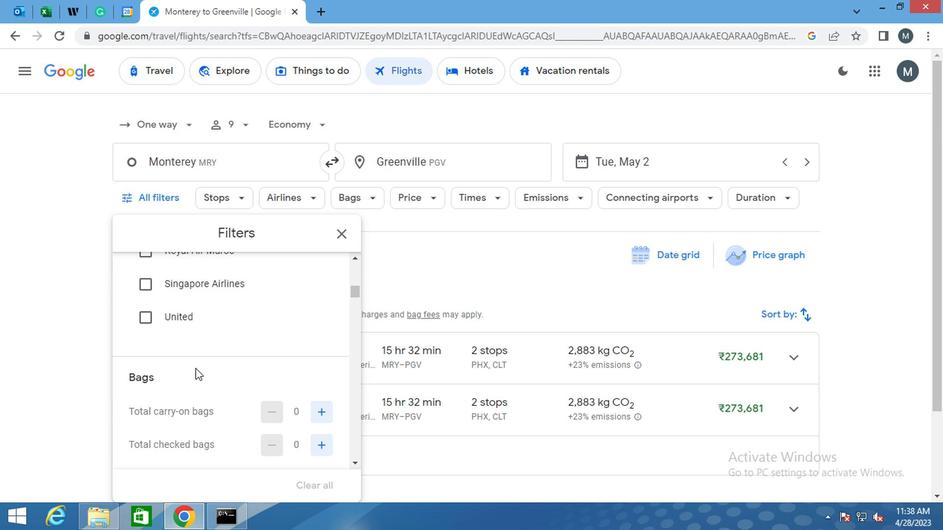 
Action: Mouse scrolled (190, 369) with delta (0, 0)
Screenshot: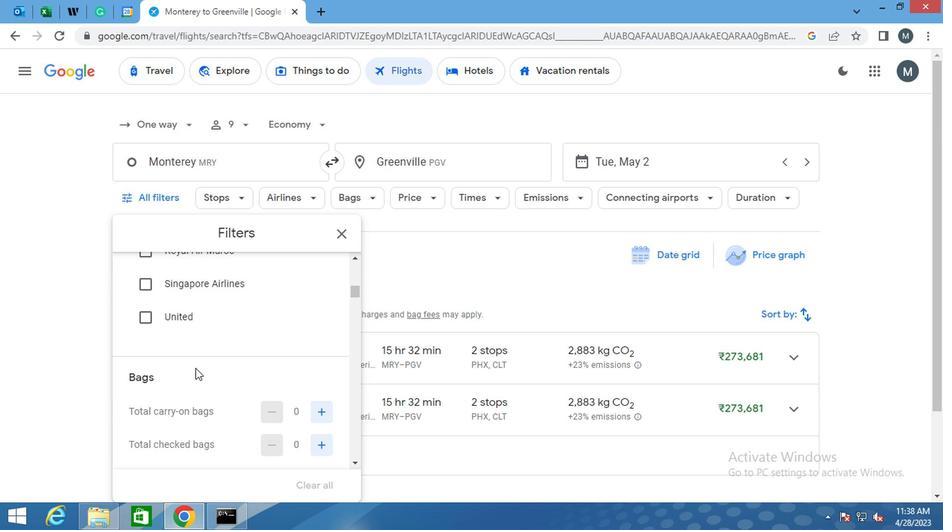 
Action: Mouse scrolled (190, 369) with delta (0, 0)
Screenshot: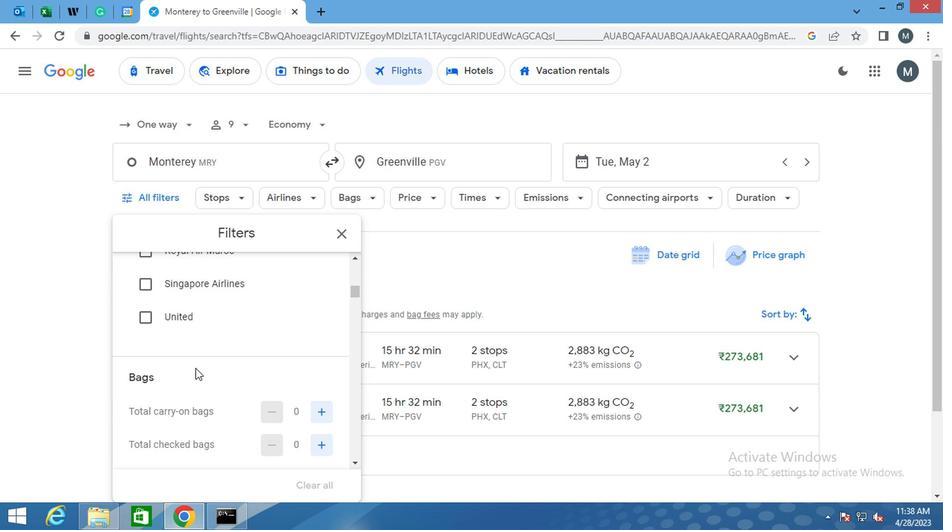 
Action: Mouse moved to (166, 345)
Screenshot: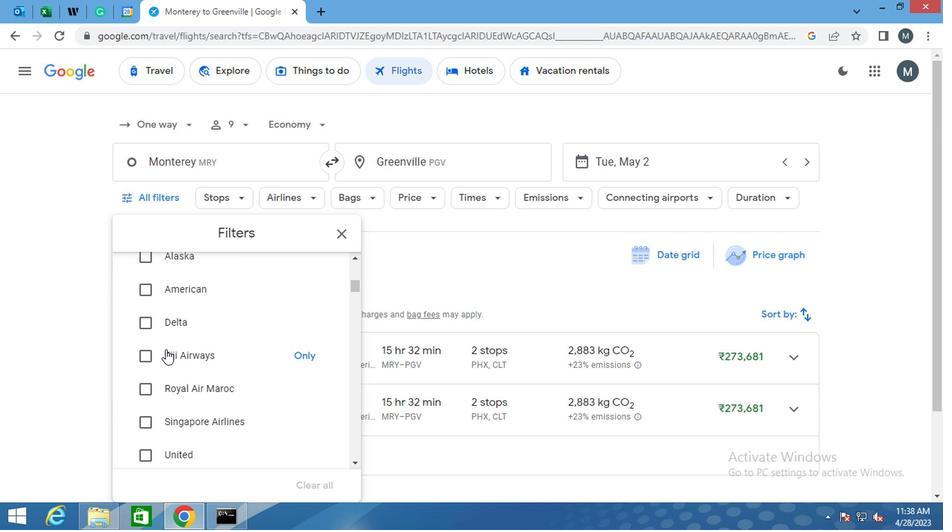 
Action: Mouse scrolled (166, 346) with delta (0, 0)
Screenshot: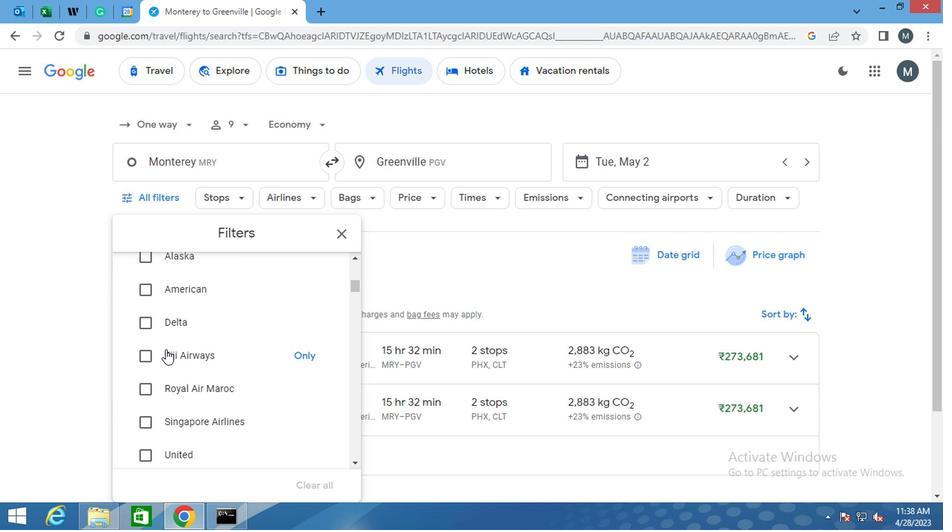 
Action: Mouse moved to (184, 353)
Screenshot: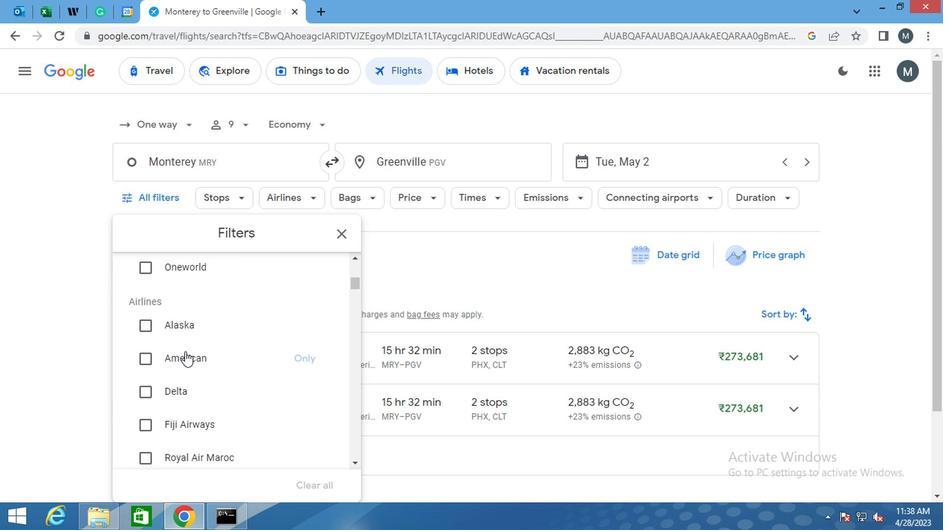 
Action: Mouse scrolled (184, 354) with delta (0, 0)
Screenshot: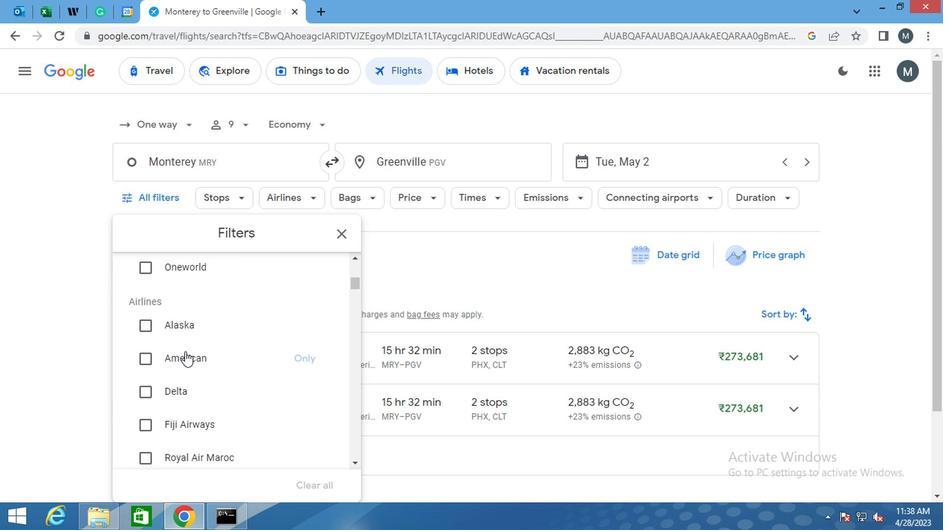 
Action: Mouse moved to (187, 351)
Screenshot: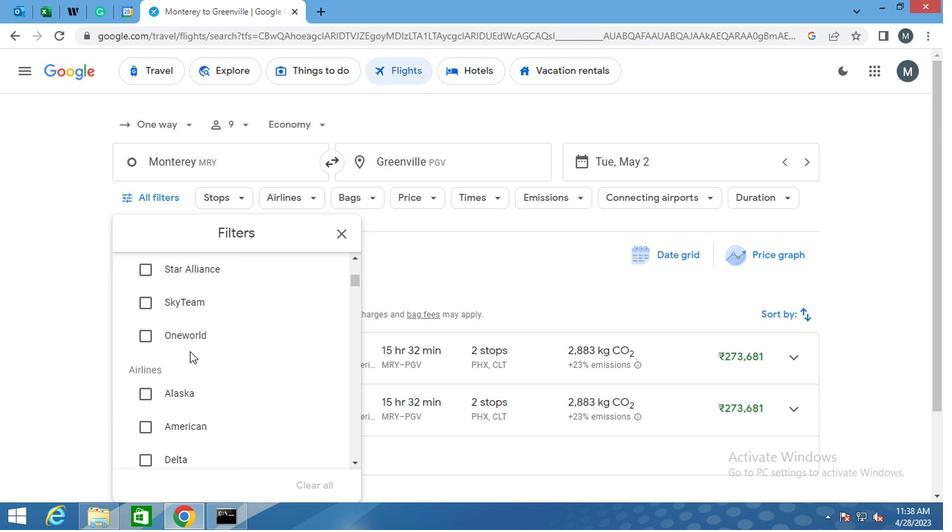 
Action: Mouse scrolled (187, 352) with delta (0, 0)
Screenshot: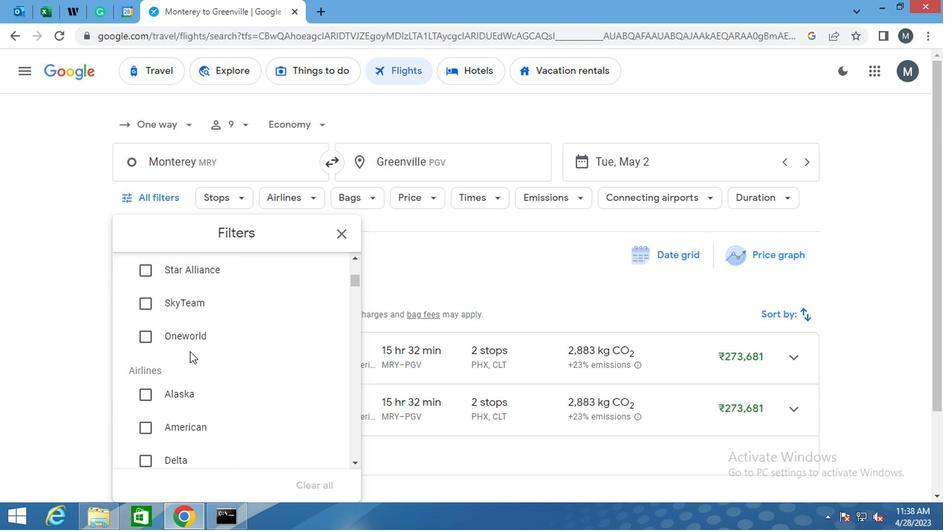 
Action: Mouse moved to (191, 349)
Screenshot: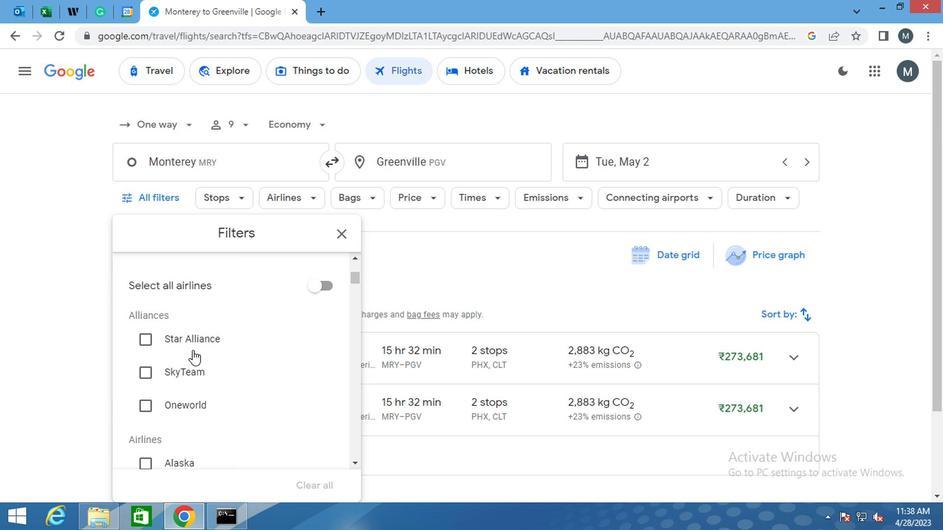 
Action: Mouse scrolled (191, 349) with delta (0, 0)
Screenshot: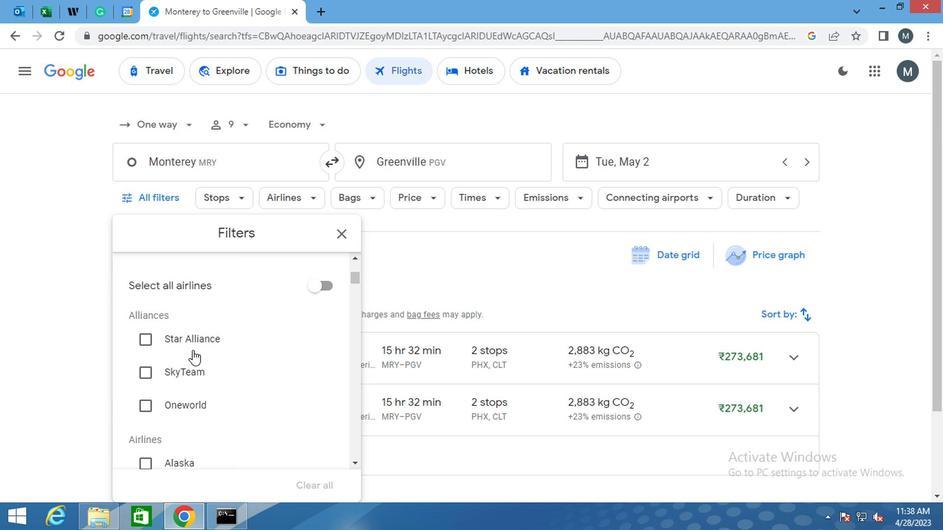 
Action: Mouse scrolled (191, 349) with delta (0, 0)
Screenshot: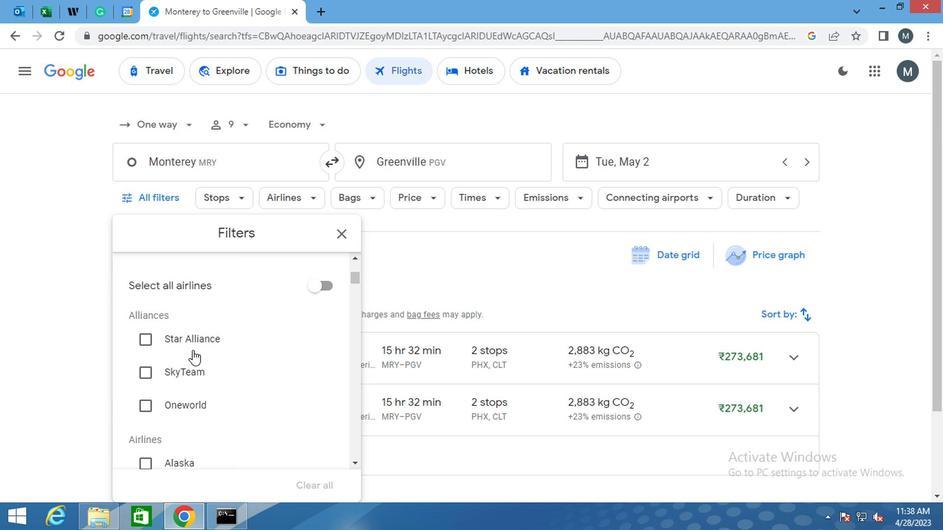 
Action: Mouse moved to (191, 349)
Screenshot: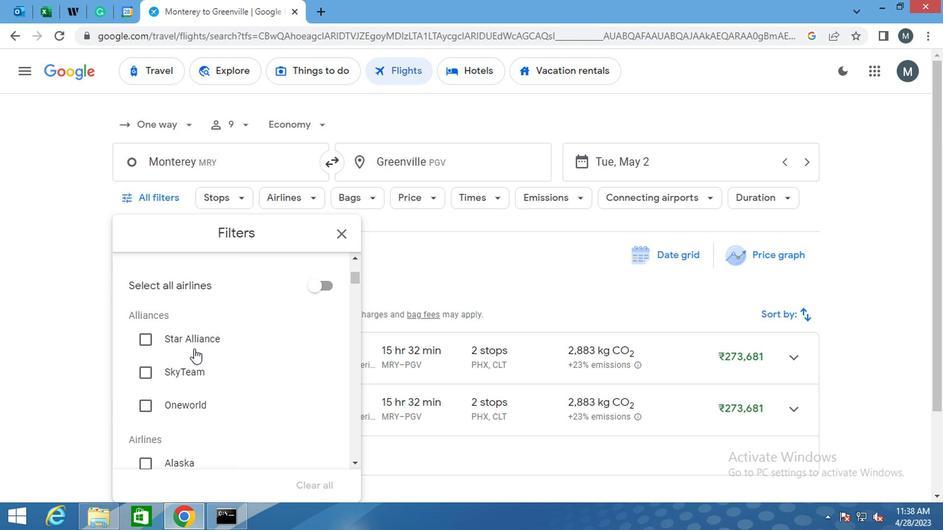
Action: Mouse scrolled (191, 349) with delta (0, 0)
Screenshot: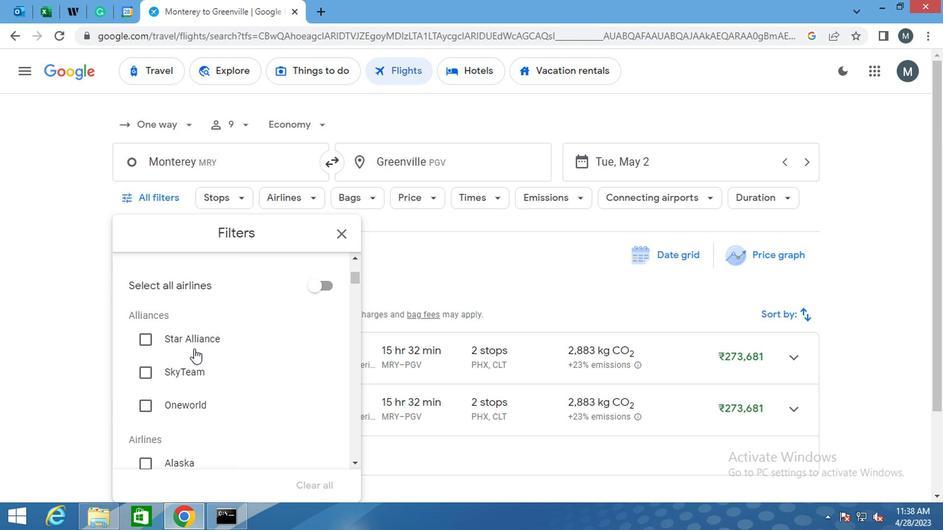 
Action: Mouse moved to (191, 352)
Screenshot: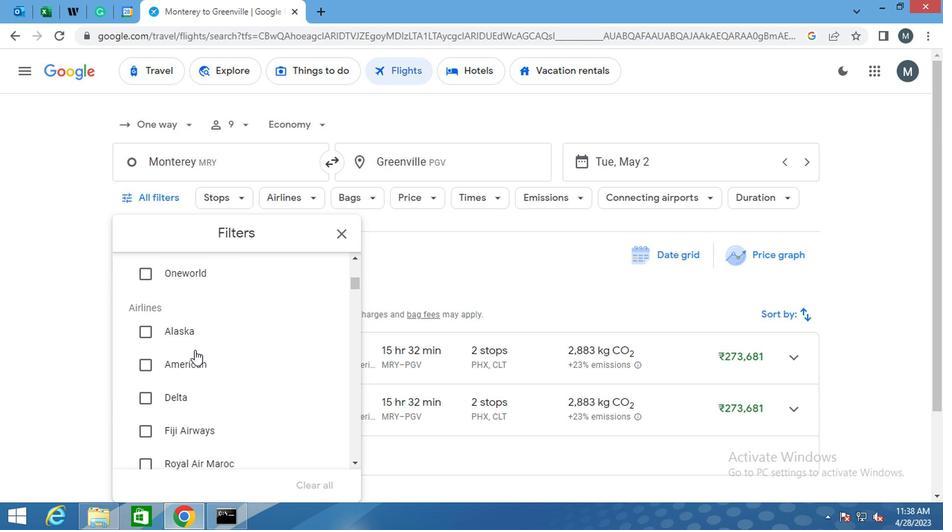 
Action: Mouse scrolled (191, 351) with delta (0, 0)
Screenshot: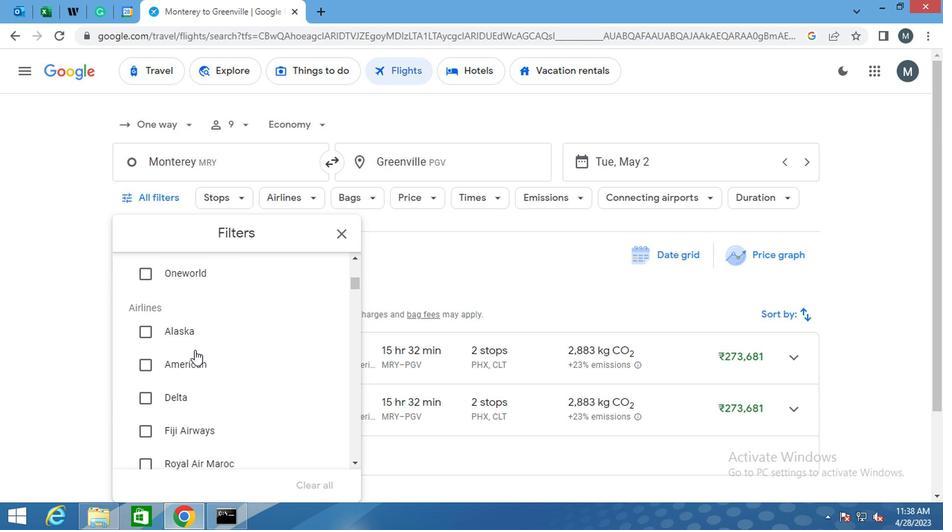 
Action: Mouse moved to (211, 345)
Screenshot: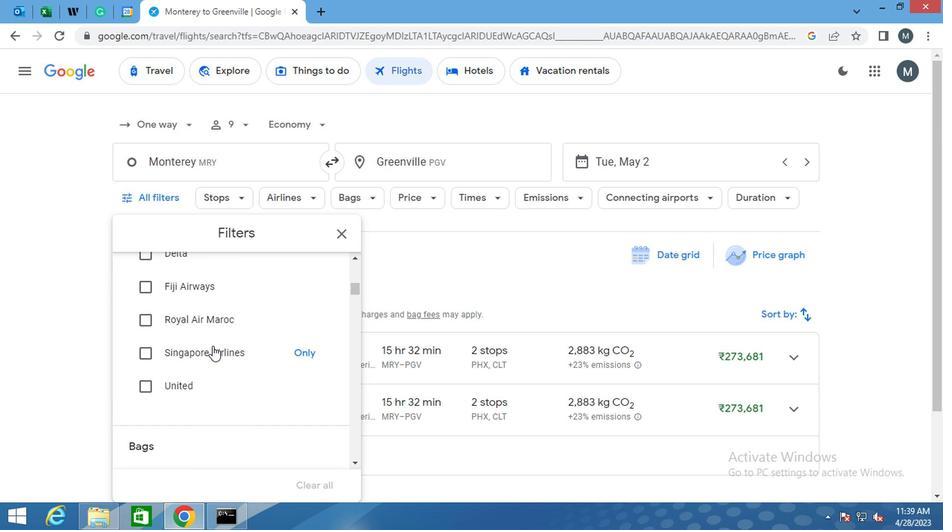 
Action: Mouse scrolled (211, 344) with delta (0, 0)
Screenshot: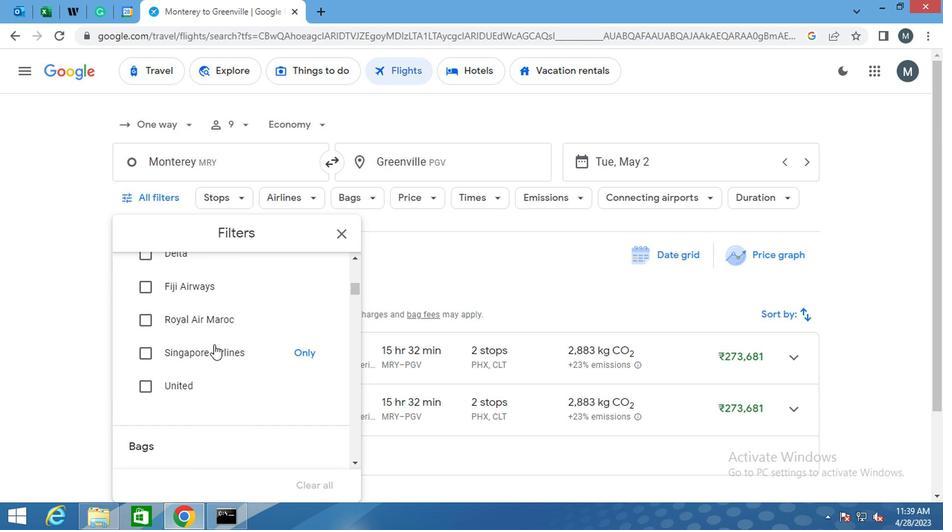 
Action: Mouse moved to (223, 341)
Screenshot: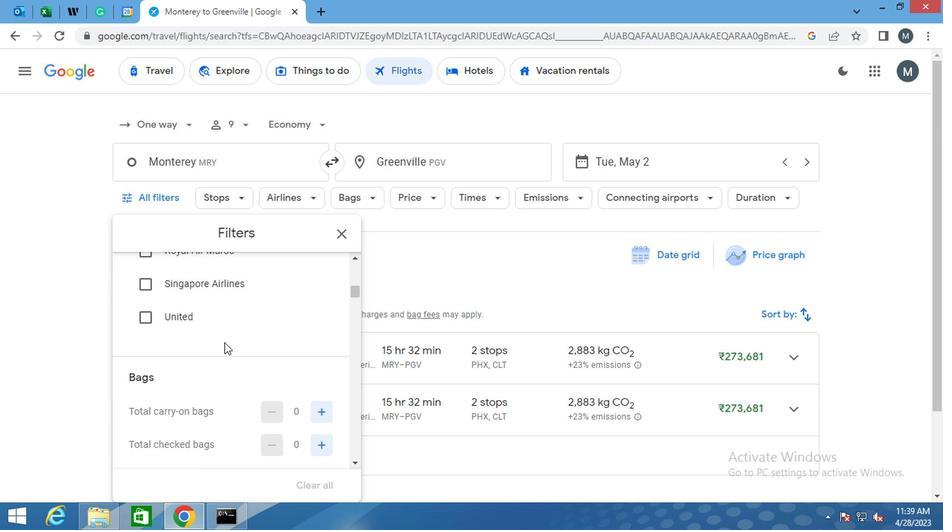 
Action: Mouse scrolled (223, 341) with delta (0, 0)
Screenshot: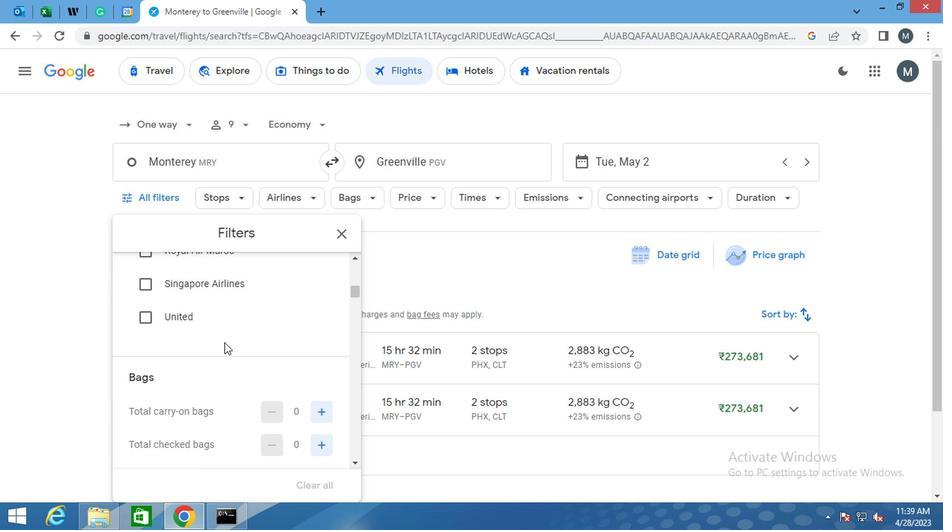 
Action: Mouse moved to (317, 380)
Screenshot: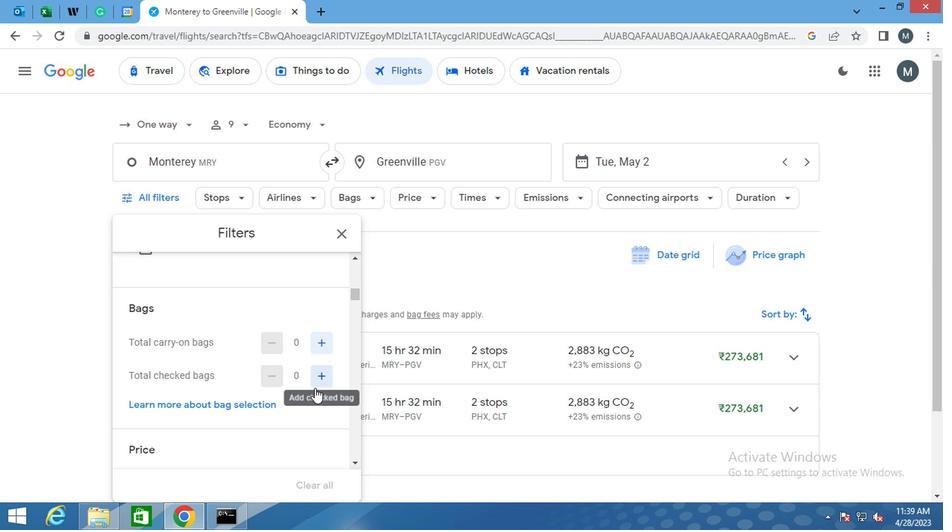 
Action: Mouse pressed left at (317, 380)
Screenshot: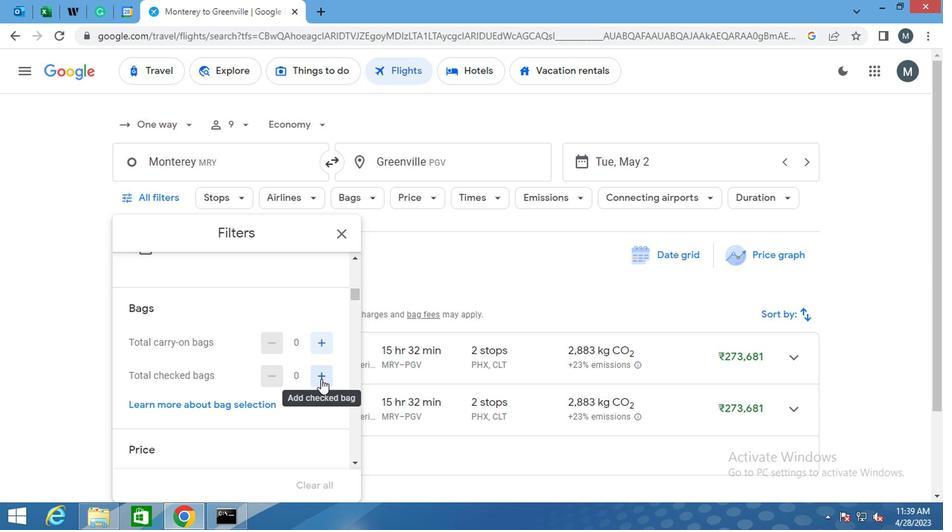 
Action: Mouse pressed left at (317, 380)
Screenshot: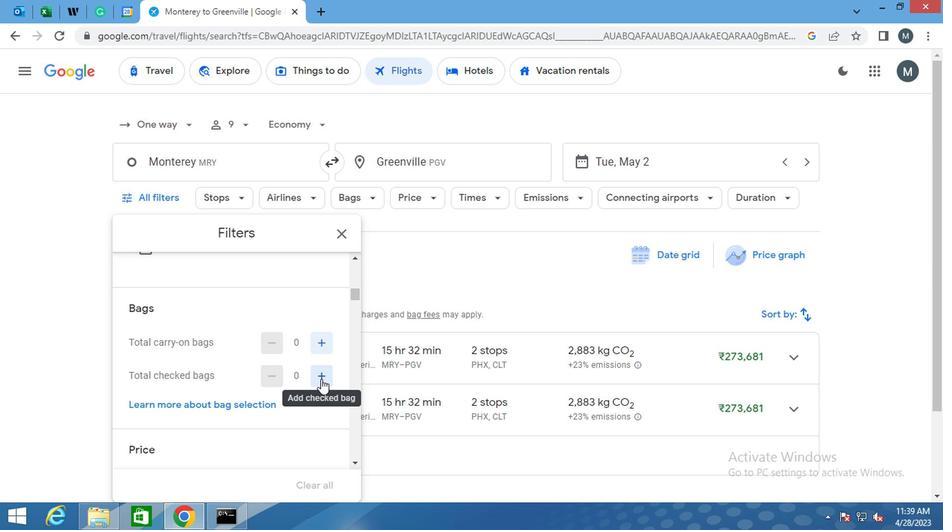 
Action: Mouse pressed left at (317, 380)
Screenshot: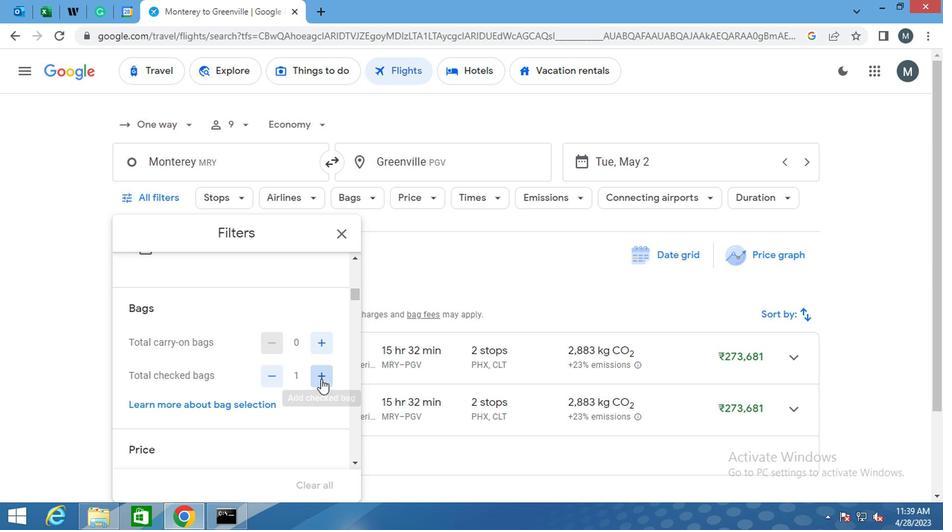 
Action: Mouse pressed left at (317, 380)
Screenshot: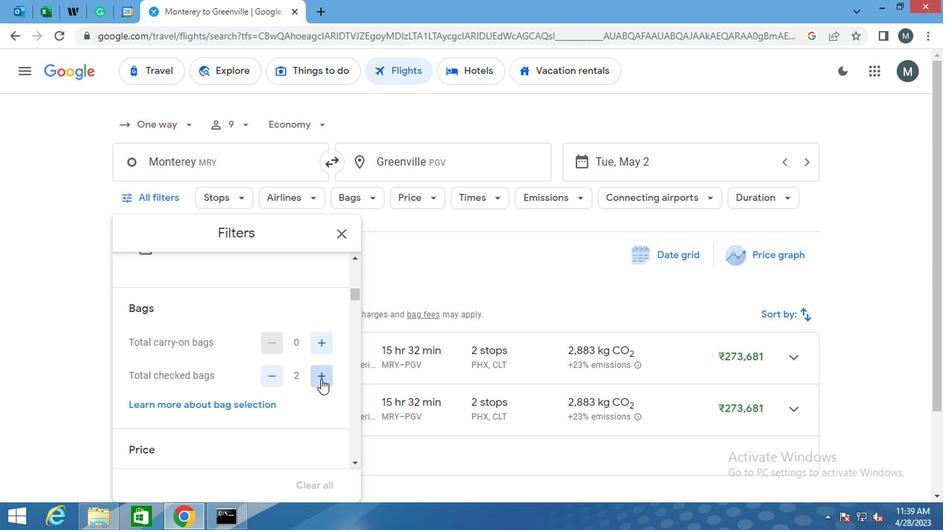 
Action: Mouse pressed left at (317, 380)
Screenshot: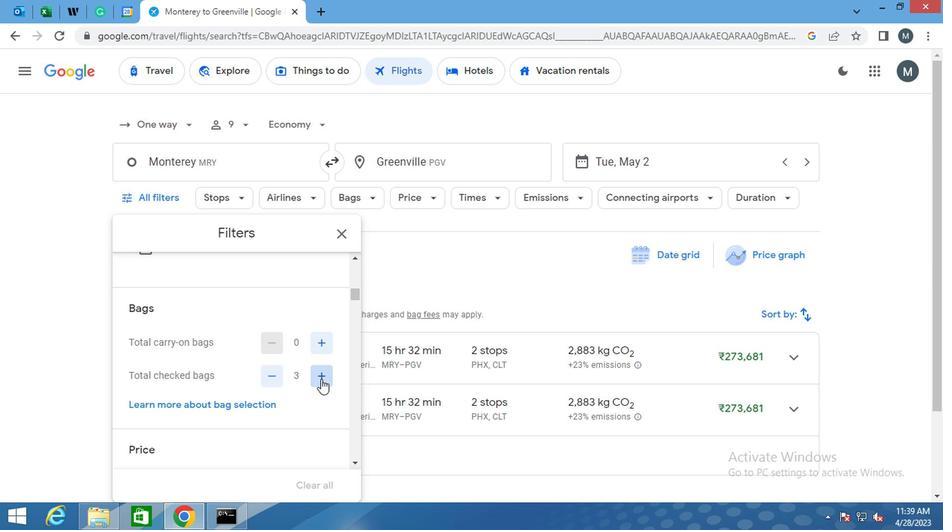 
Action: Mouse pressed left at (317, 380)
Screenshot: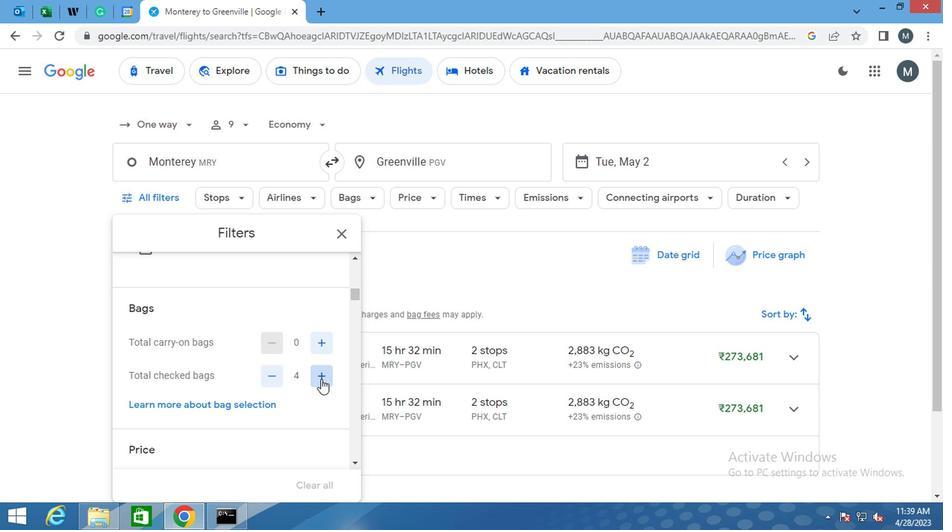 
Action: Mouse pressed left at (317, 380)
Screenshot: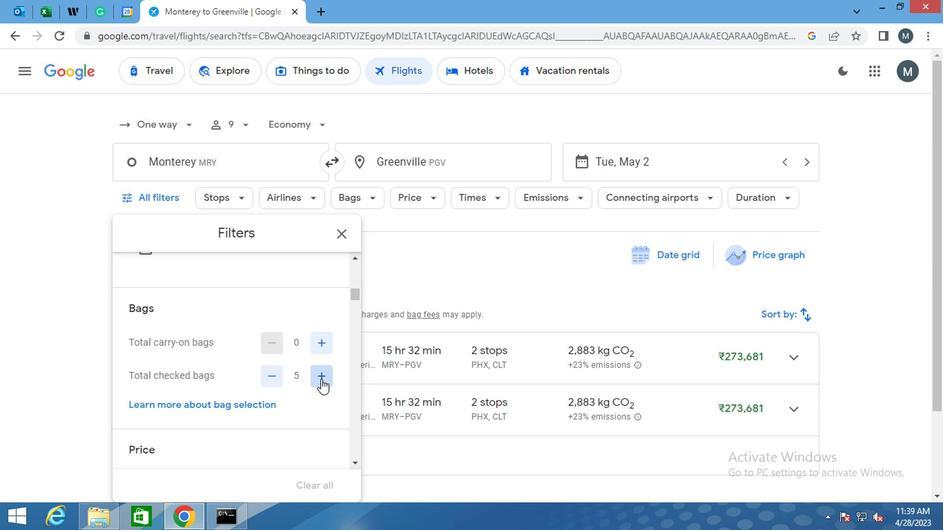 
Action: Mouse pressed left at (317, 380)
Screenshot: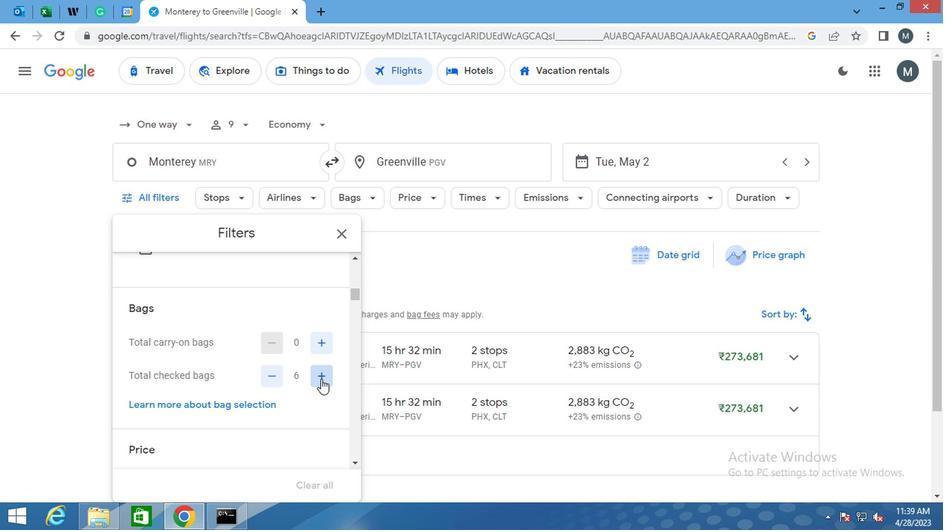 
Action: Mouse pressed left at (317, 380)
Screenshot: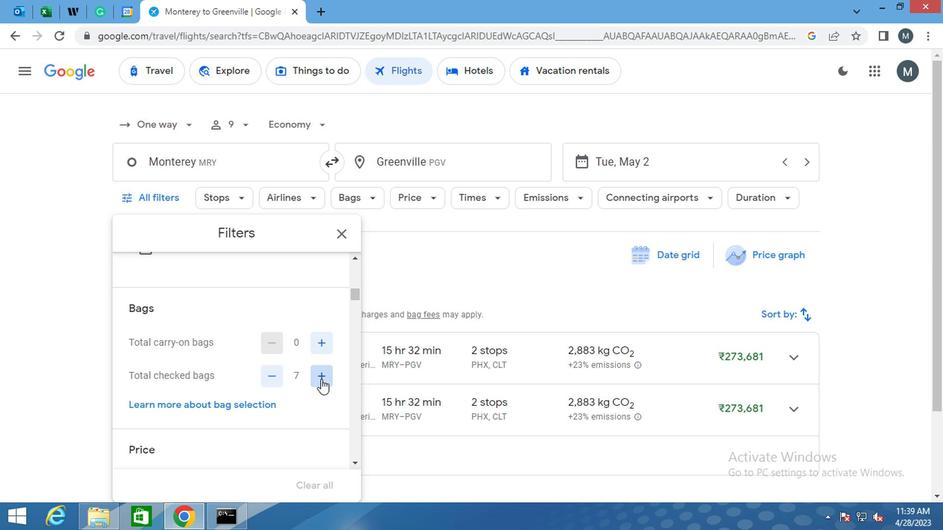 
Action: Mouse pressed left at (317, 380)
Screenshot: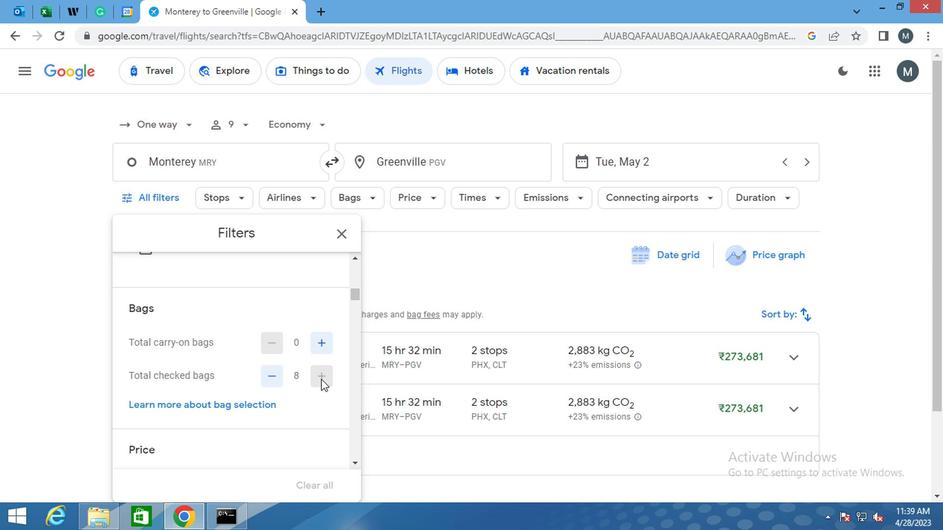 
Action: Mouse moved to (223, 372)
Screenshot: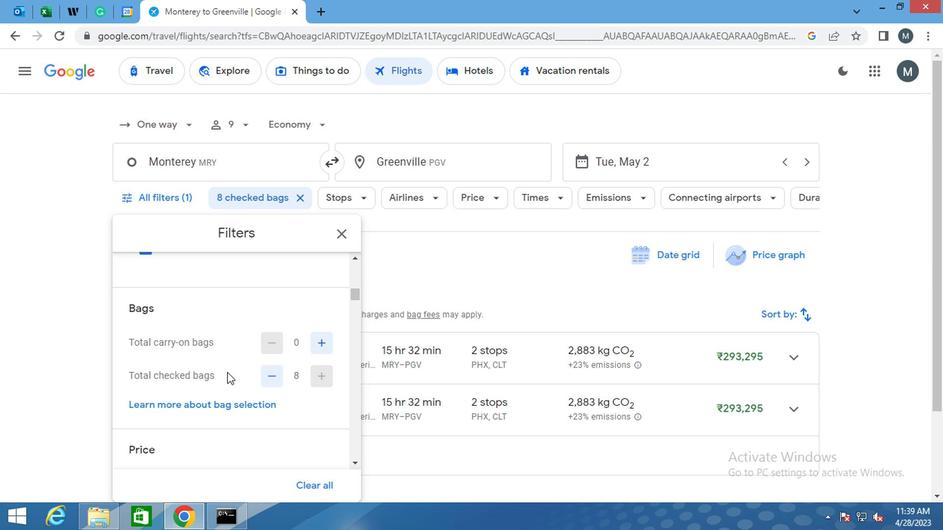 
Action: Mouse scrolled (223, 371) with delta (0, 0)
Screenshot: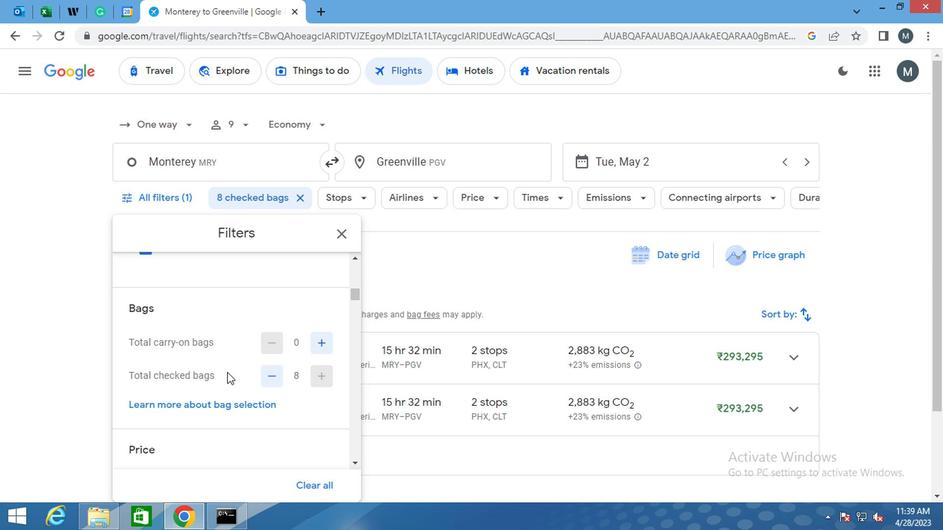 
Action: Mouse scrolled (223, 371) with delta (0, 0)
Screenshot: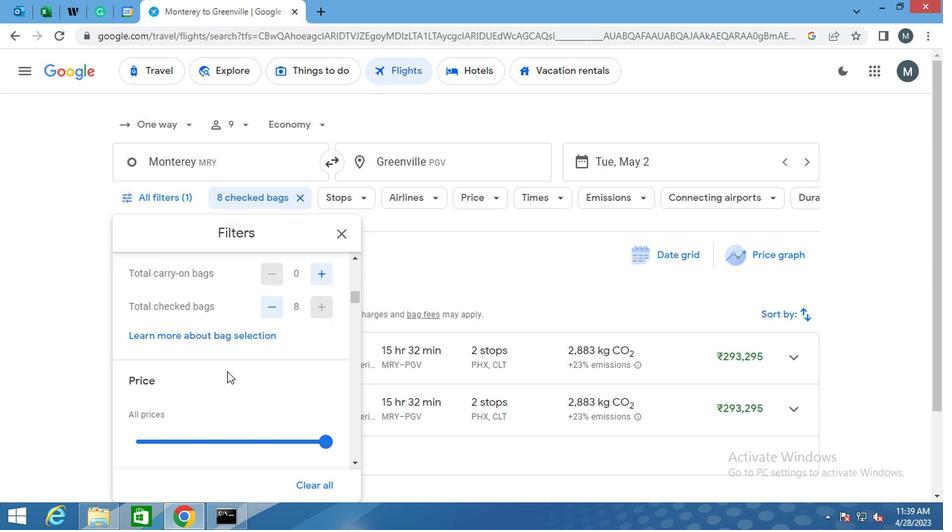 
Action: Mouse moved to (220, 373)
Screenshot: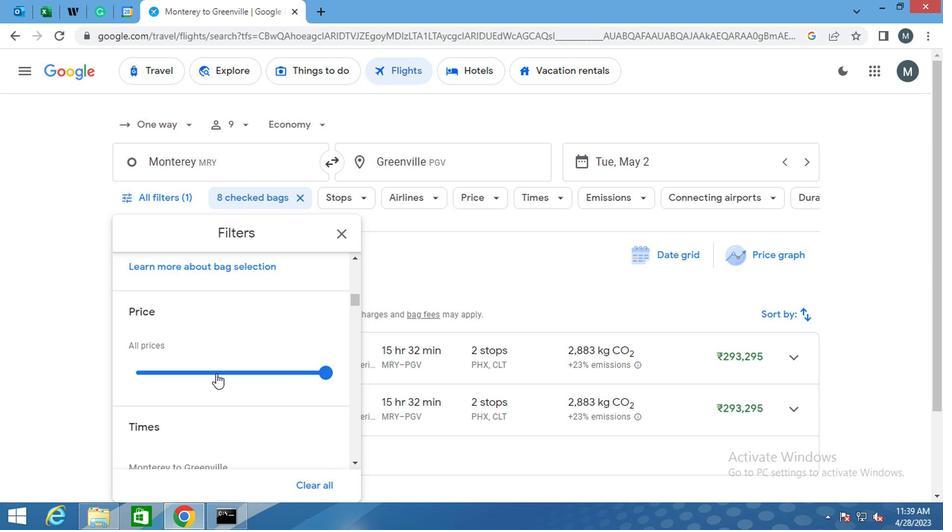
Action: Mouse pressed left at (220, 373)
Screenshot: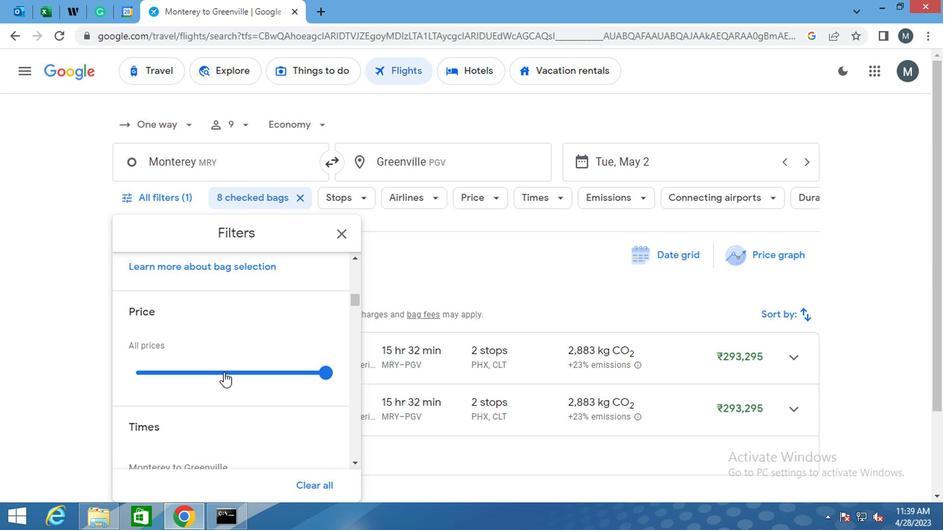 
Action: Mouse moved to (221, 371)
Screenshot: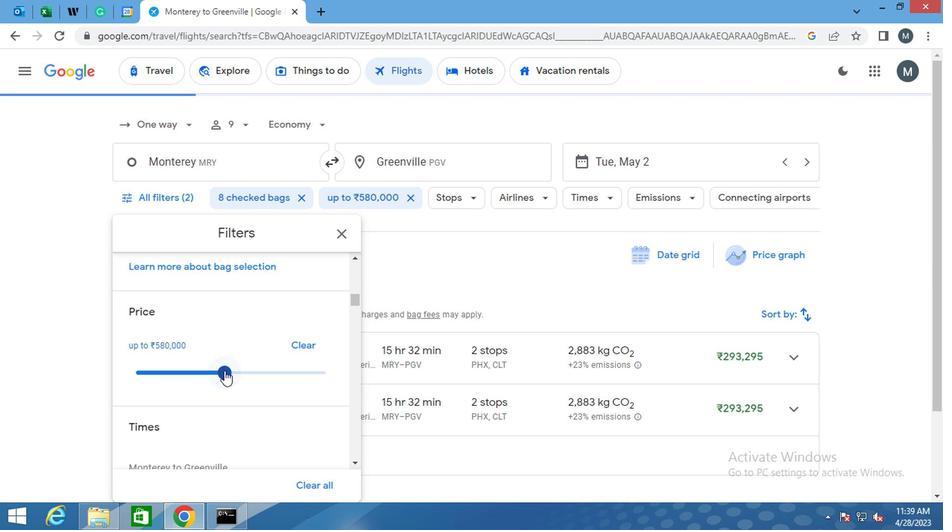 
Action: Mouse pressed left at (221, 371)
Screenshot: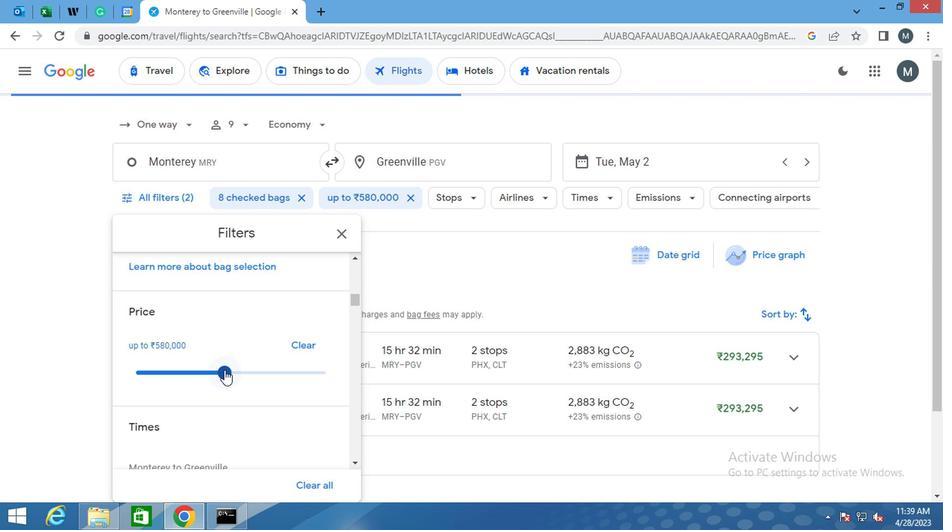 
Action: Mouse moved to (235, 350)
Screenshot: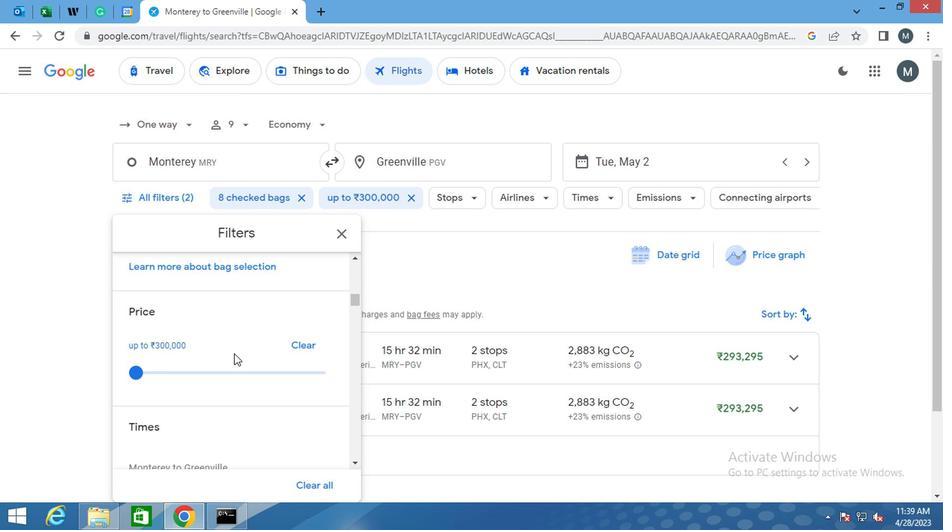
Action: Mouse scrolled (235, 349) with delta (0, 0)
Screenshot: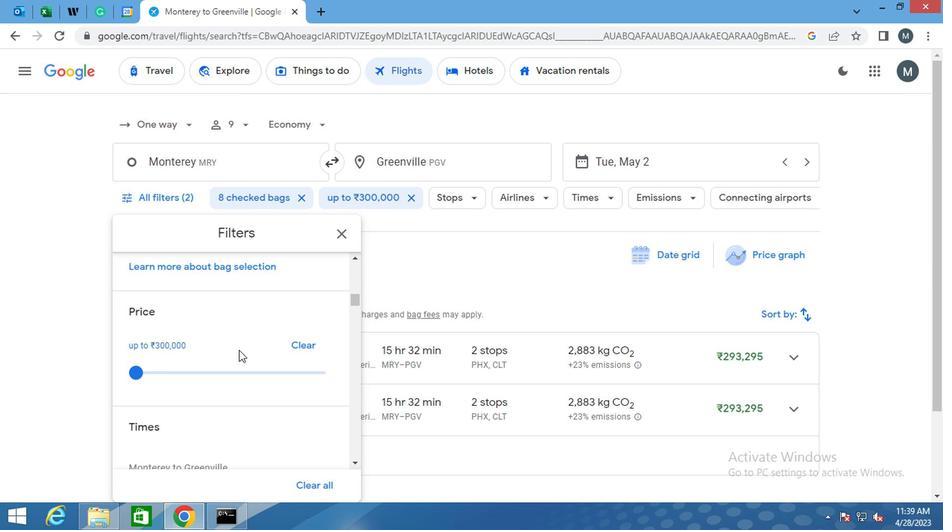 
Action: Mouse moved to (234, 354)
Screenshot: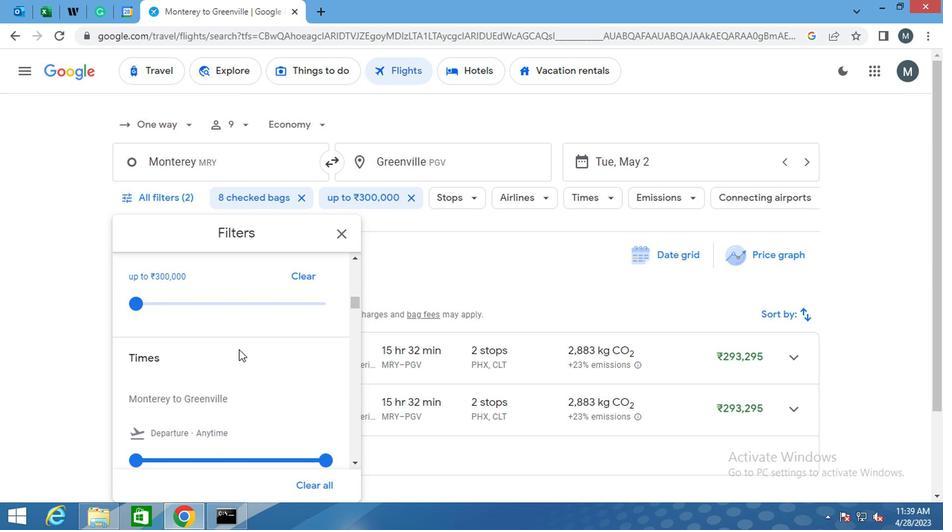 
Action: Mouse scrolled (234, 353) with delta (0, 0)
Screenshot: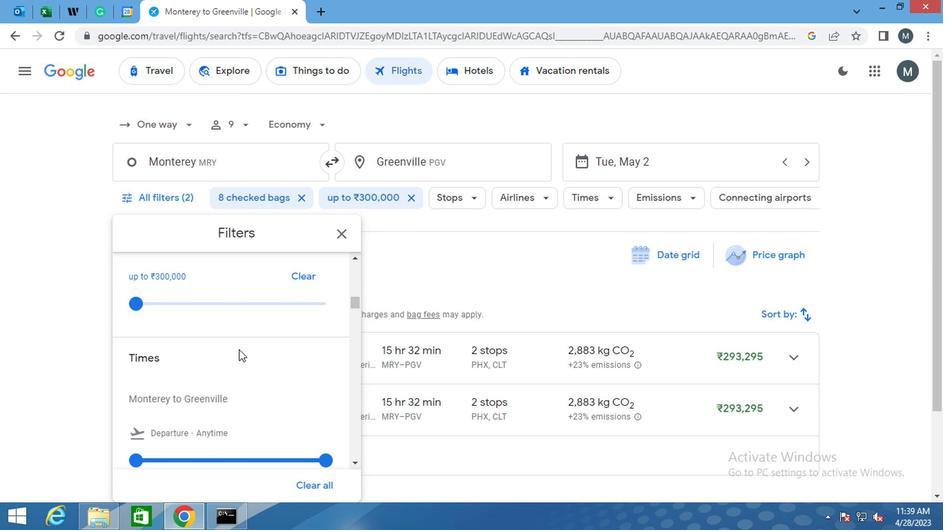 
Action: Mouse moved to (319, 392)
Screenshot: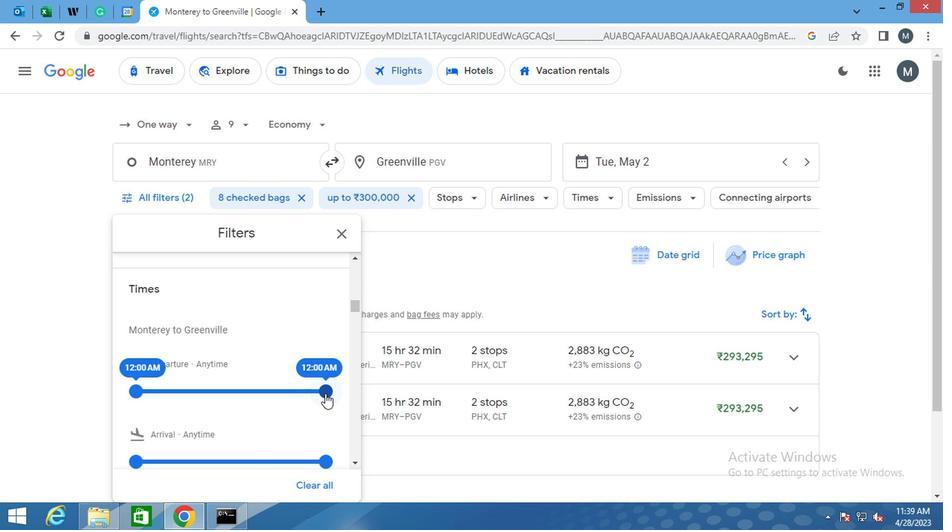 
Action: Mouse pressed left at (319, 392)
Screenshot: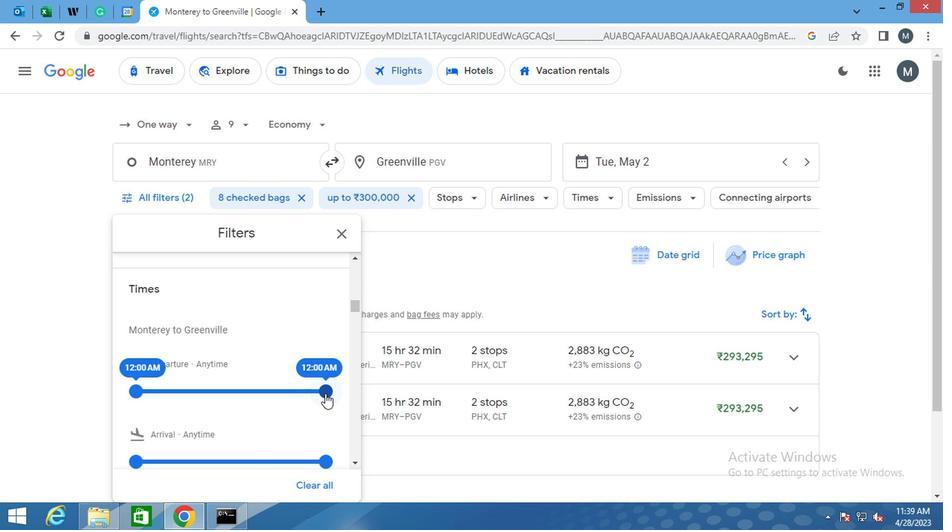 
Action: Mouse moved to (228, 378)
Screenshot: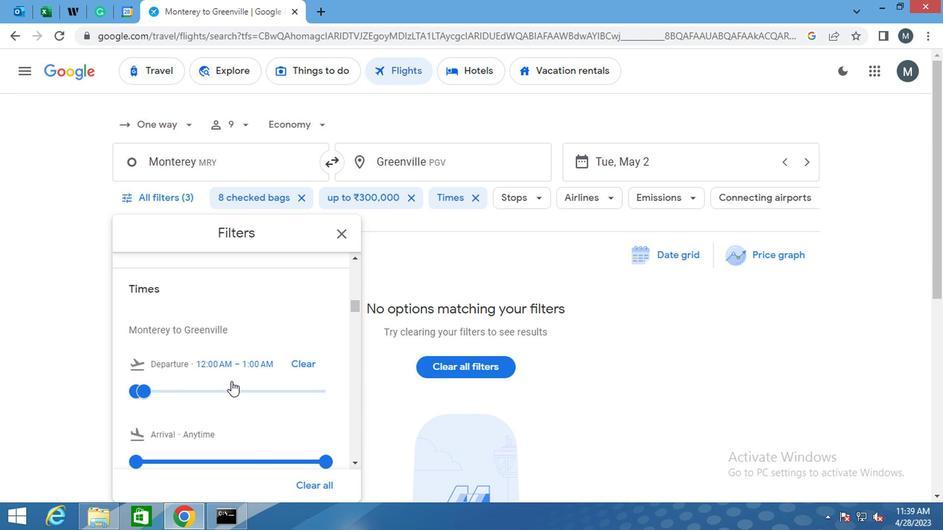 
Action: Mouse scrolled (228, 378) with delta (0, 0)
Screenshot: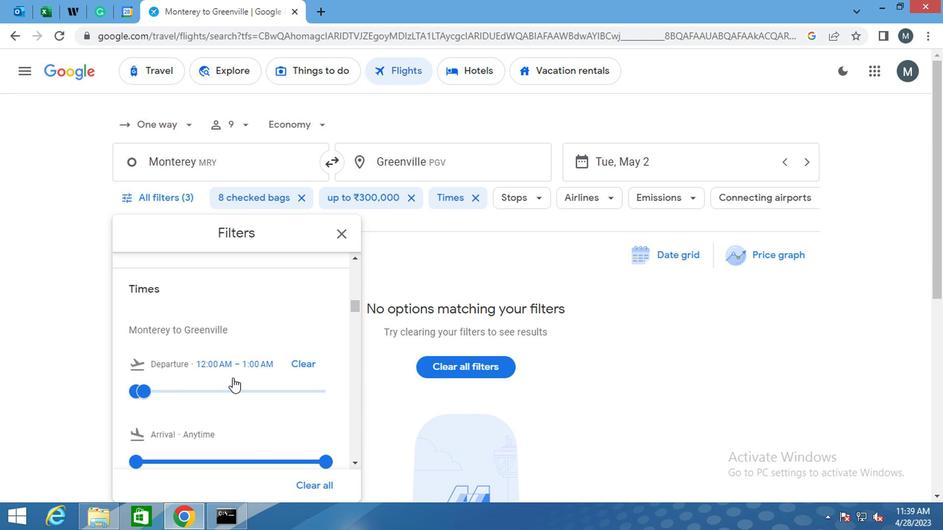 
Action: Mouse moved to (229, 375)
Screenshot: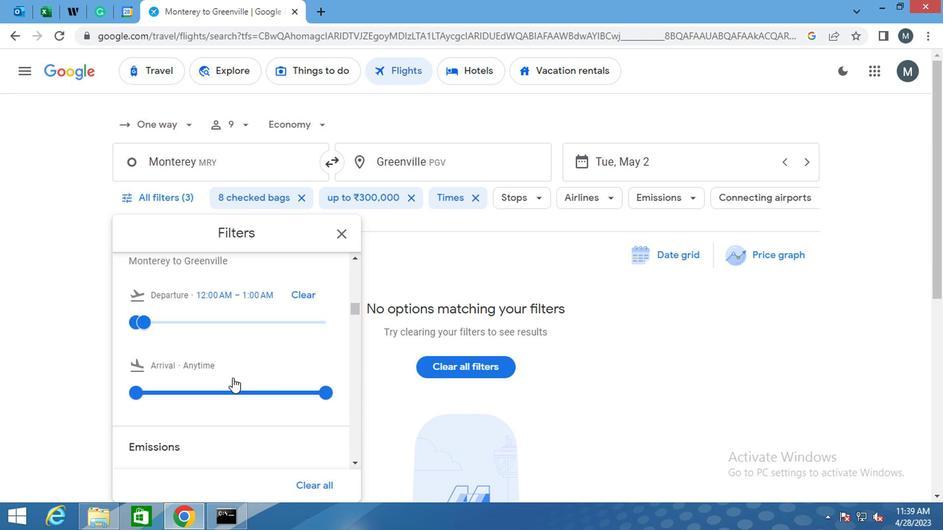 
Action: Mouse scrolled (229, 374) with delta (0, 0)
Screenshot: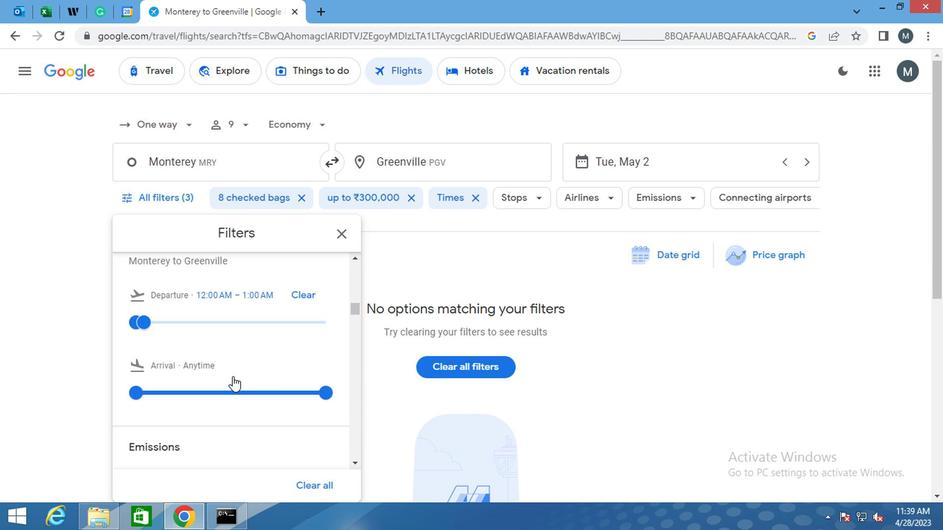 
Action: Mouse scrolled (229, 374) with delta (0, 0)
Screenshot: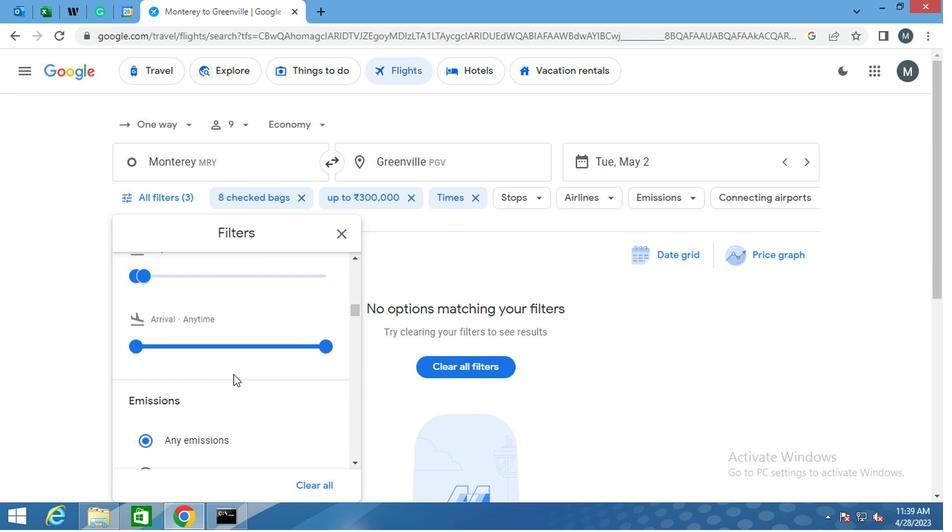 
Action: Mouse moved to (233, 374)
Screenshot: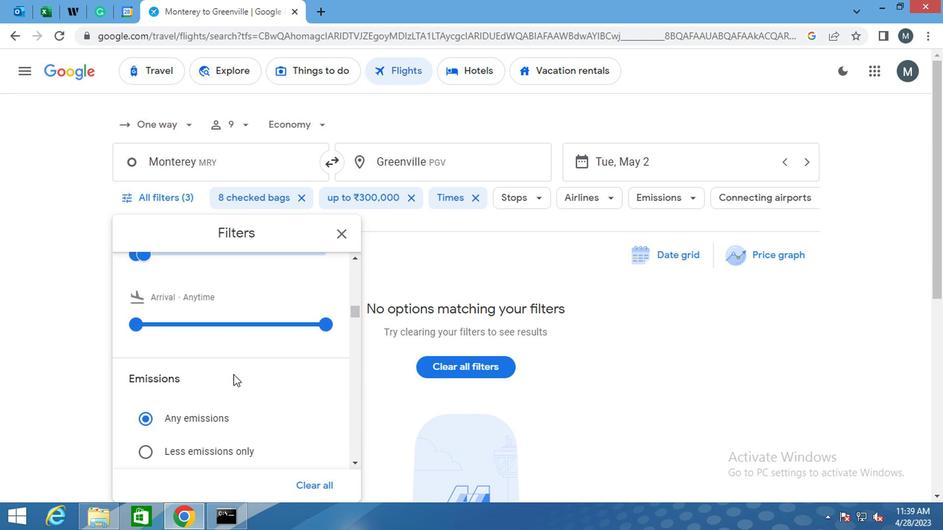 
Action: Mouse scrolled (233, 373) with delta (0, 0)
Screenshot: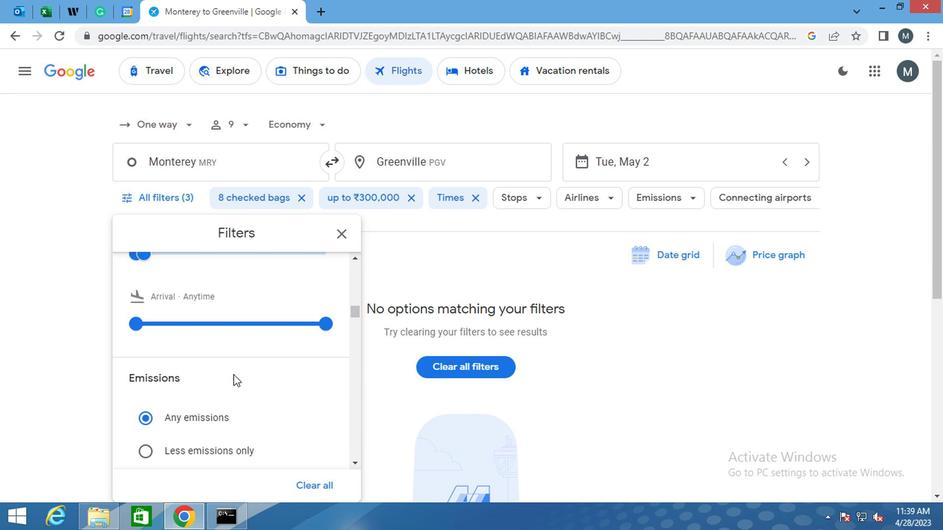 
Action: Mouse moved to (242, 389)
Screenshot: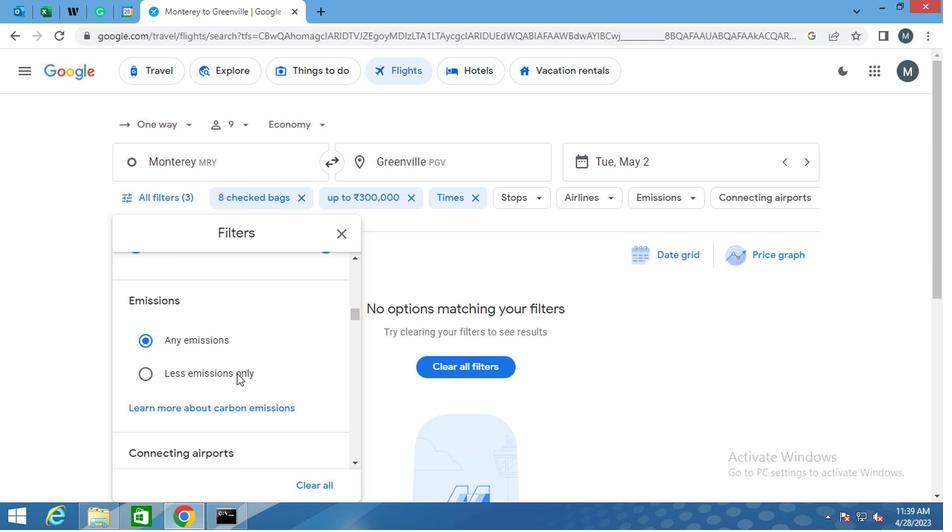 
Action: Mouse scrolled (242, 388) with delta (0, 0)
Screenshot: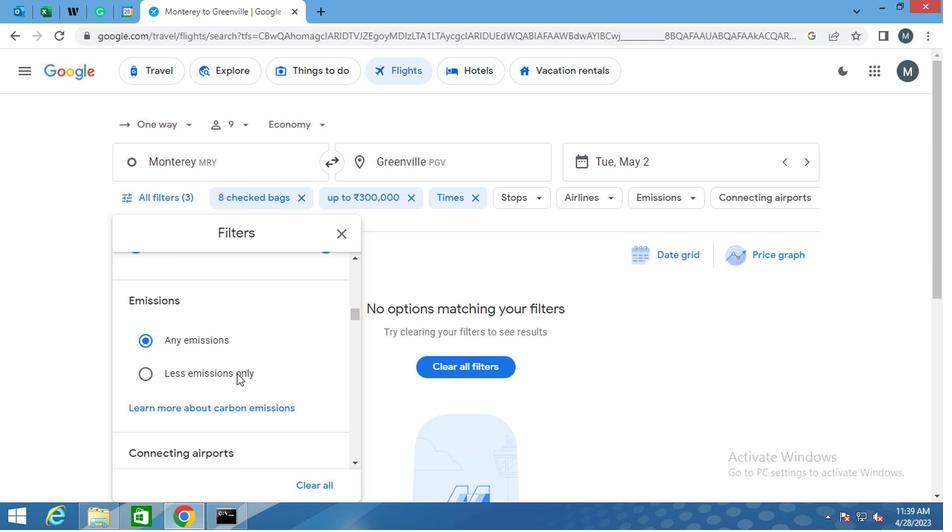 
Action: Mouse moved to (245, 397)
Screenshot: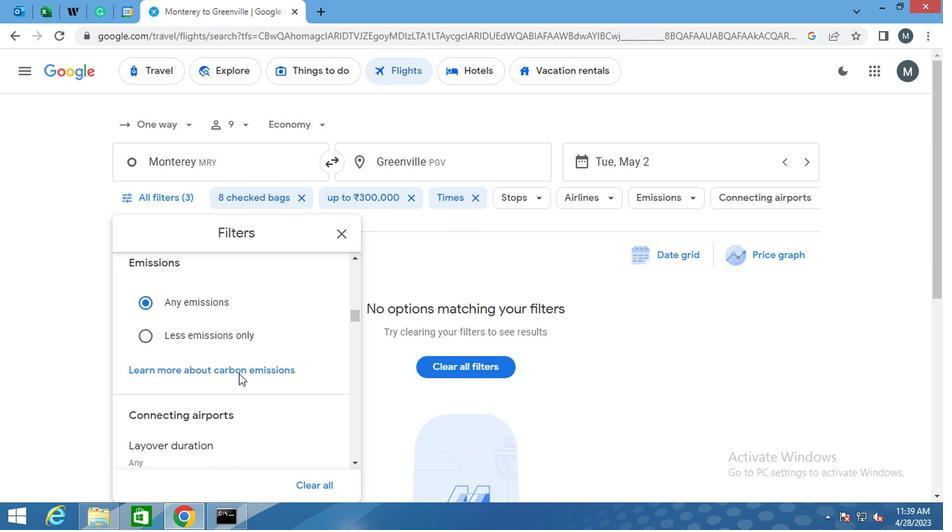 
Action: Mouse scrolled (245, 396) with delta (0, 0)
Screenshot: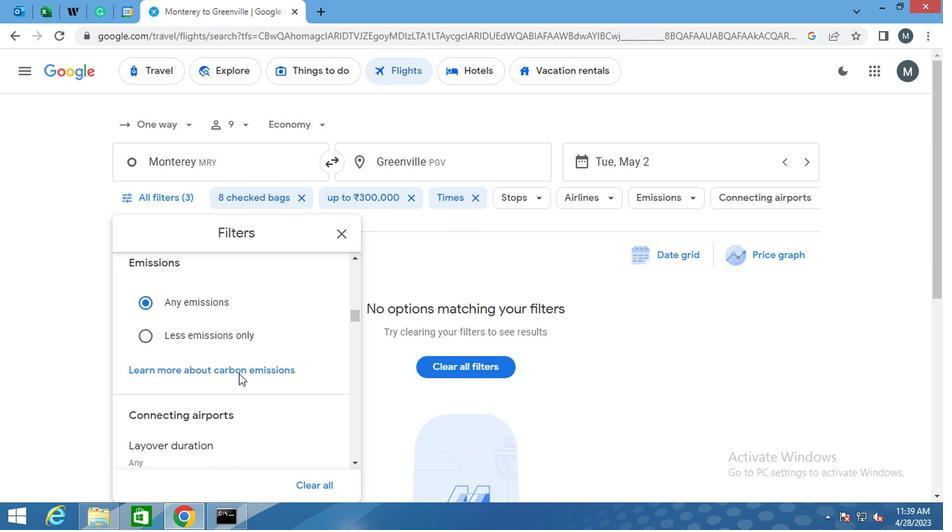 
Action: Mouse moved to (245, 398)
Screenshot: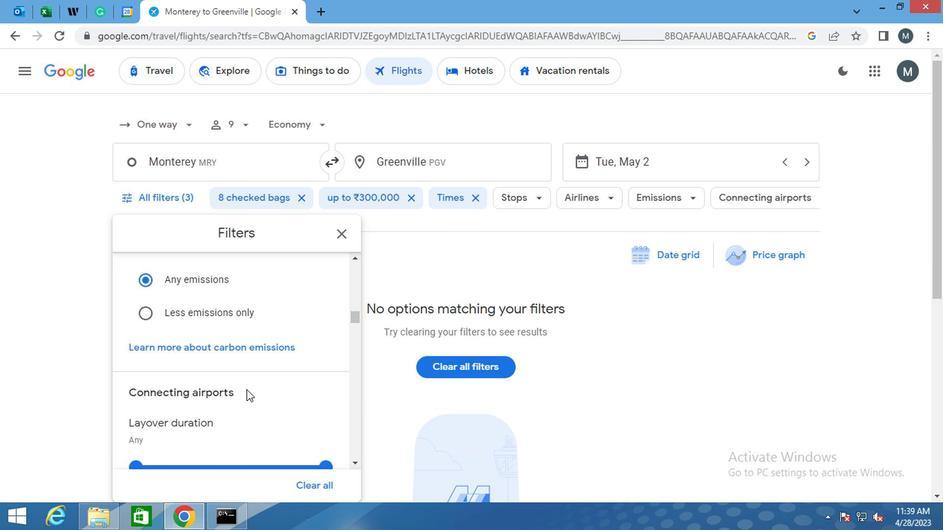 
Action: Mouse scrolled (245, 397) with delta (0, 0)
Screenshot: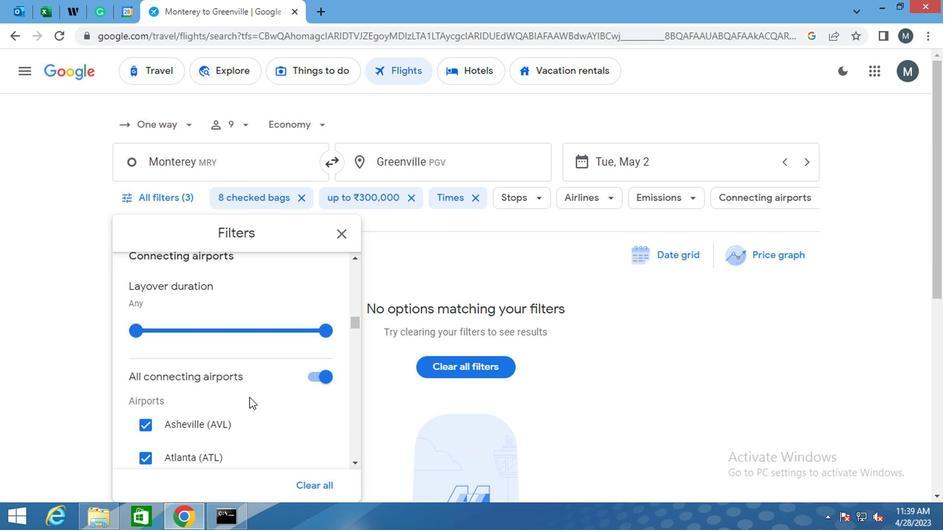 
Action: Mouse moved to (336, 237)
Screenshot: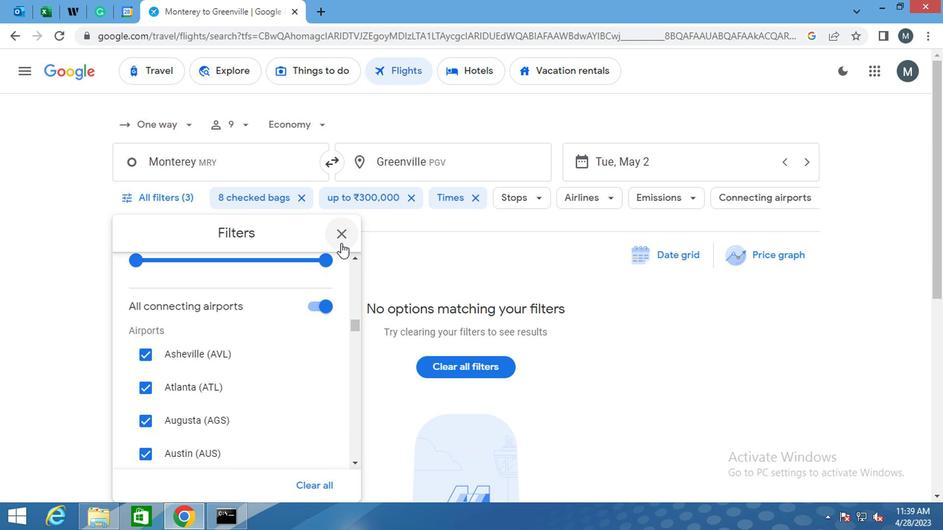 
Action: Mouse pressed left at (336, 237)
Screenshot: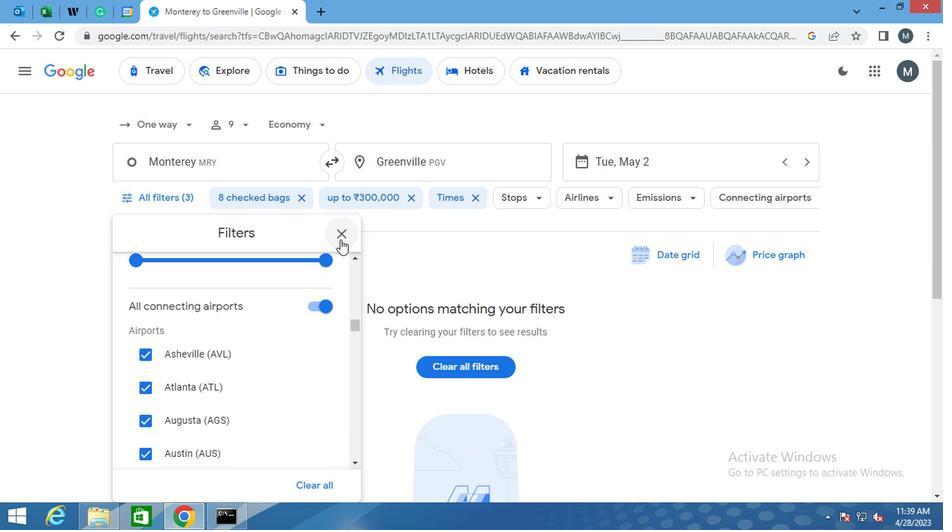 
Action: Mouse moved to (332, 256)
Screenshot: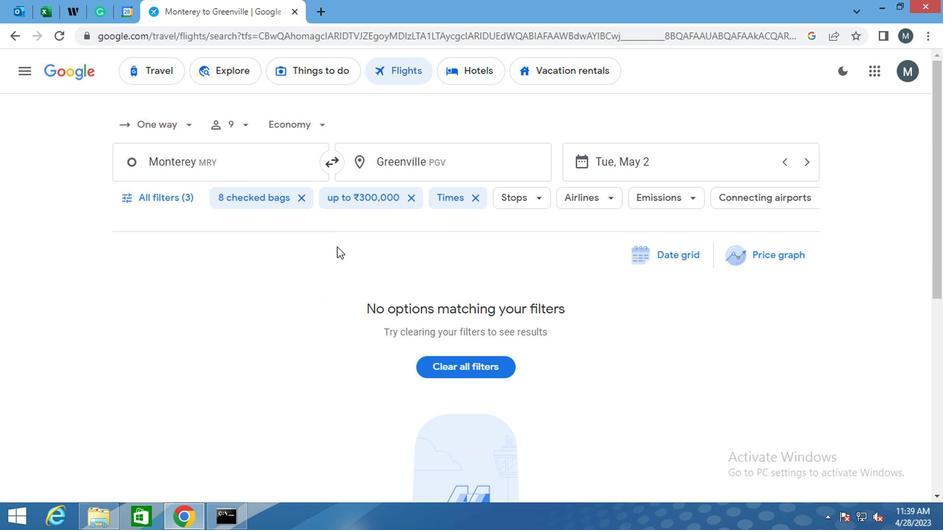 
